 Task: Open Card Card0000000165 in Board Board0000000042 in Workspace WS0000000014 in Trello. Add Member Email0000000053 to Card Card0000000165 in Board Board0000000042 in Workspace WS0000000014 in Trello. Add Purple Label titled Label0000000165 to Card Card0000000165 in Board Board0000000042 in Workspace WS0000000014 in Trello. Add Checklist CL0000000165 to Card Card0000000165 in Board Board0000000042 in Workspace WS0000000014 in Trello. Add Dates with Start Date as Aug 01 2023 and Due Date as Aug 31 2023 to Card Card0000000165 in Board Board0000000042 in Workspace WS0000000014 in Trello
Action: Mouse moved to (164, 522)
Screenshot: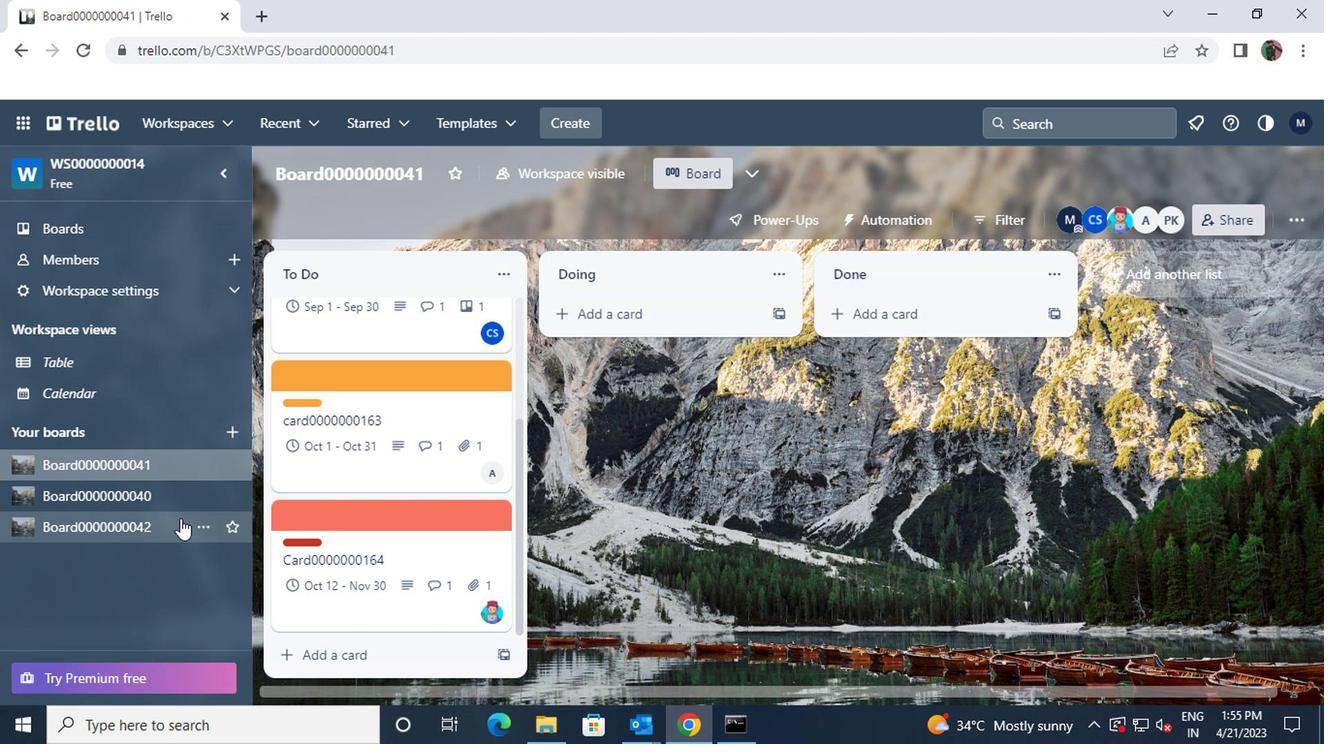 
Action: Mouse pressed left at (164, 522)
Screenshot: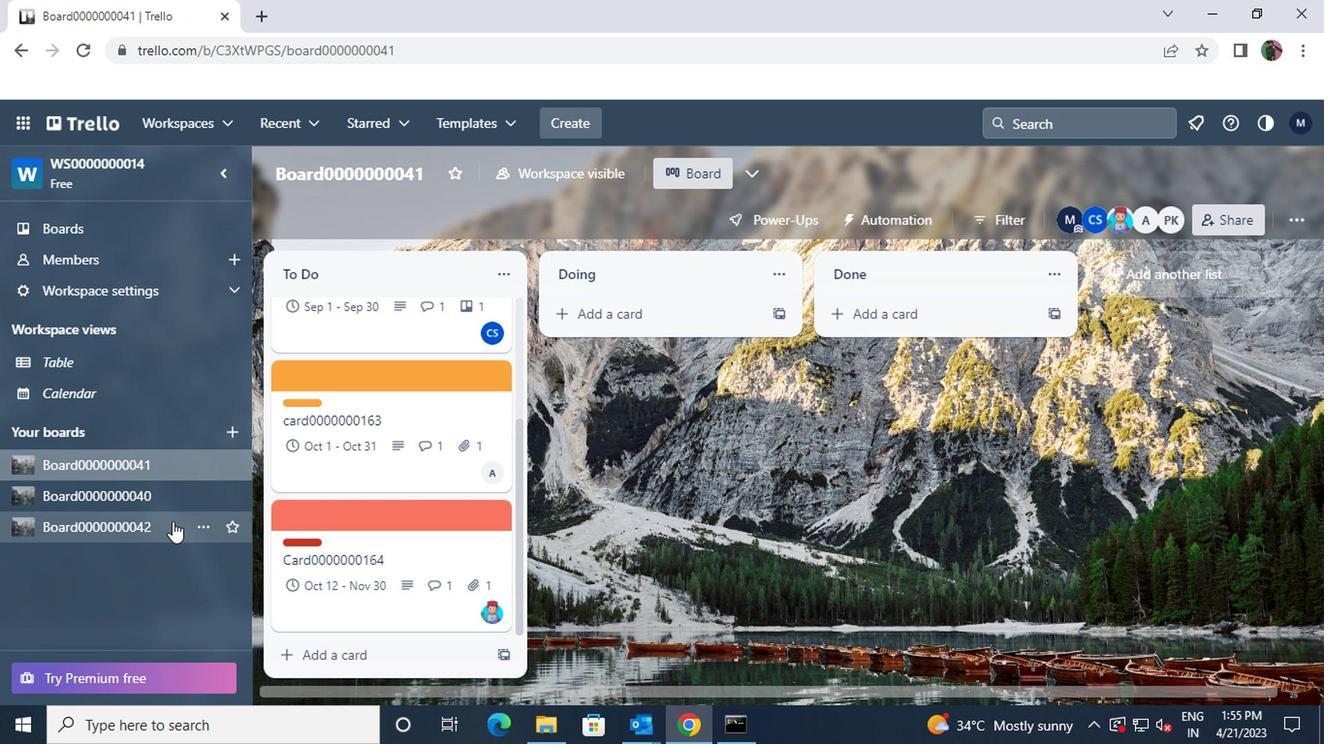 
Action: Mouse moved to (294, 273)
Screenshot: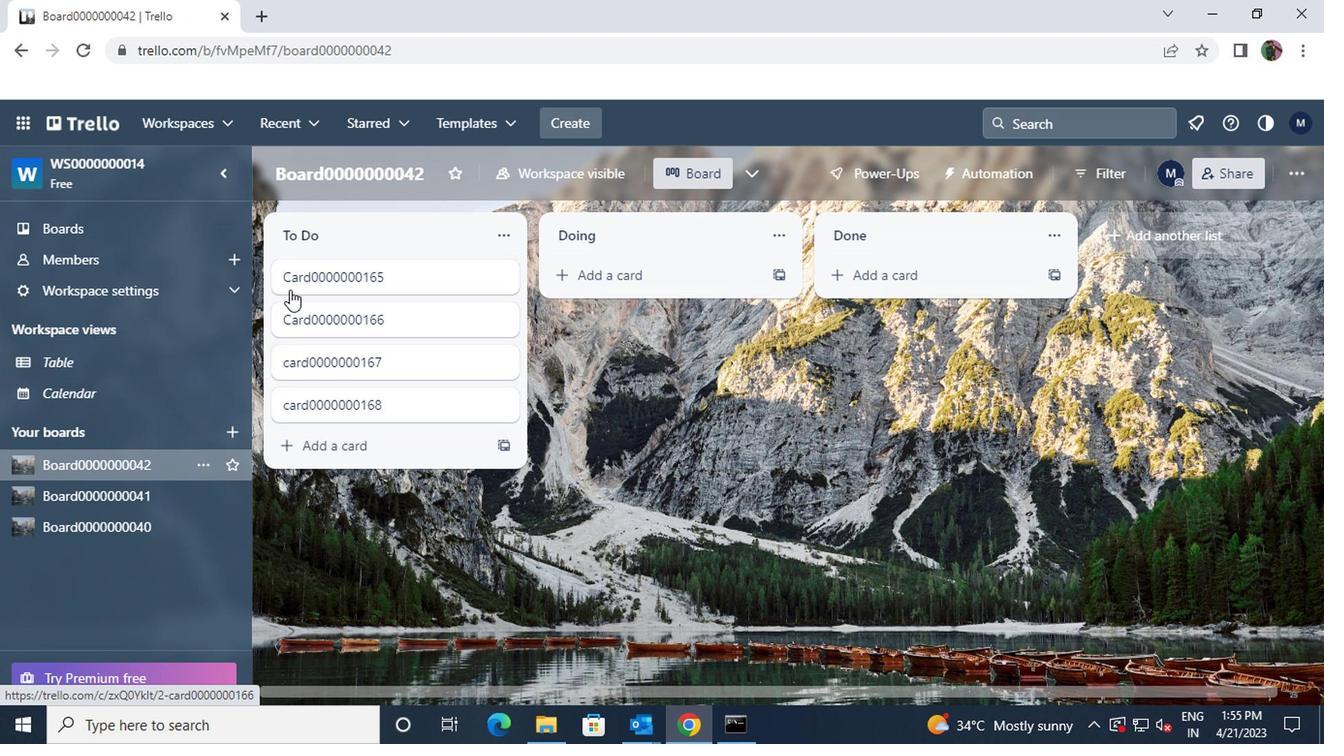 
Action: Mouse pressed left at (294, 273)
Screenshot: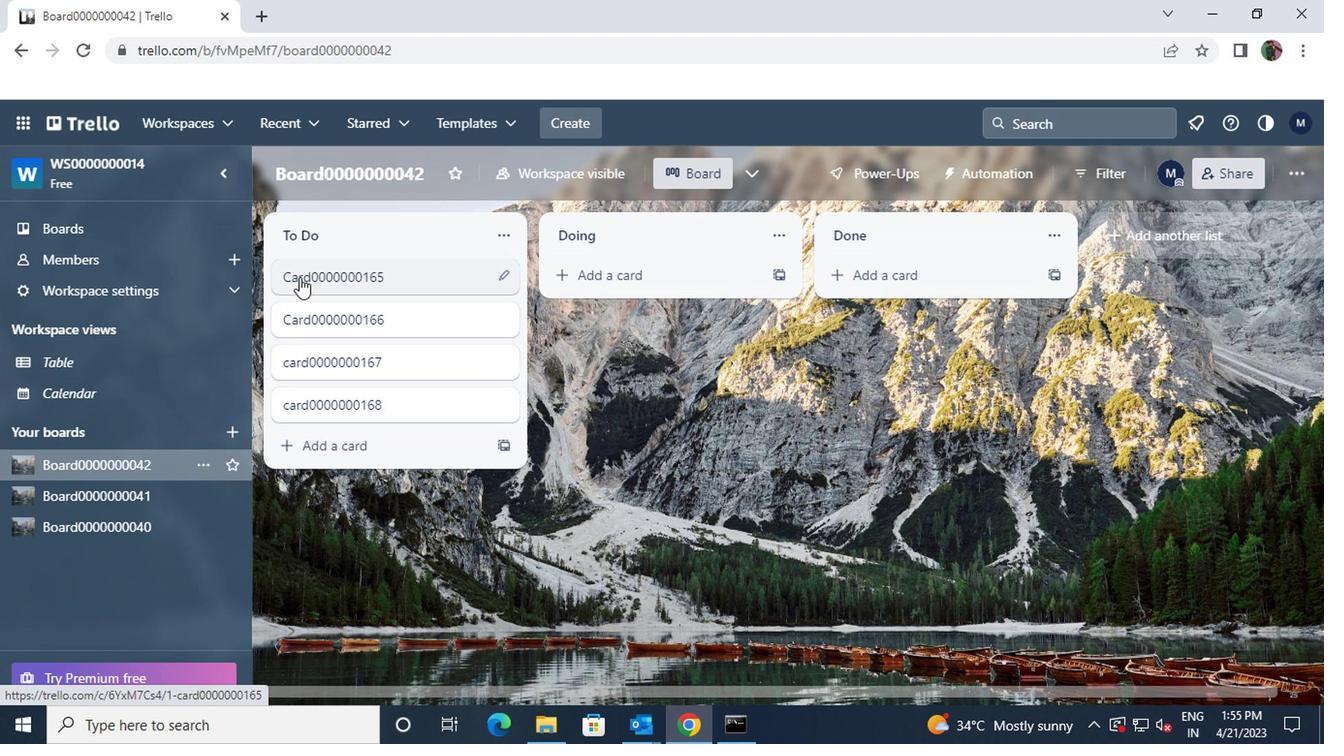 
Action: Mouse moved to (896, 278)
Screenshot: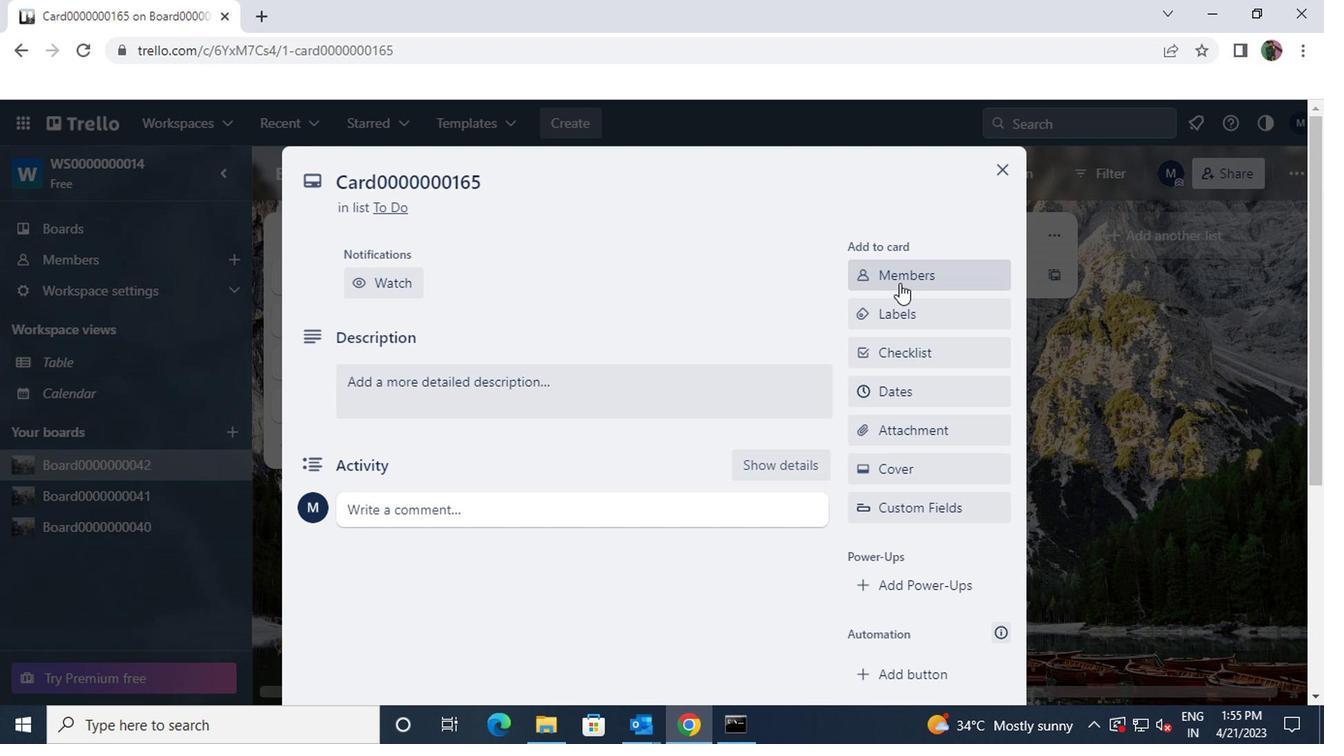 
Action: Mouse pressed left at (896, 278)
Screenshot: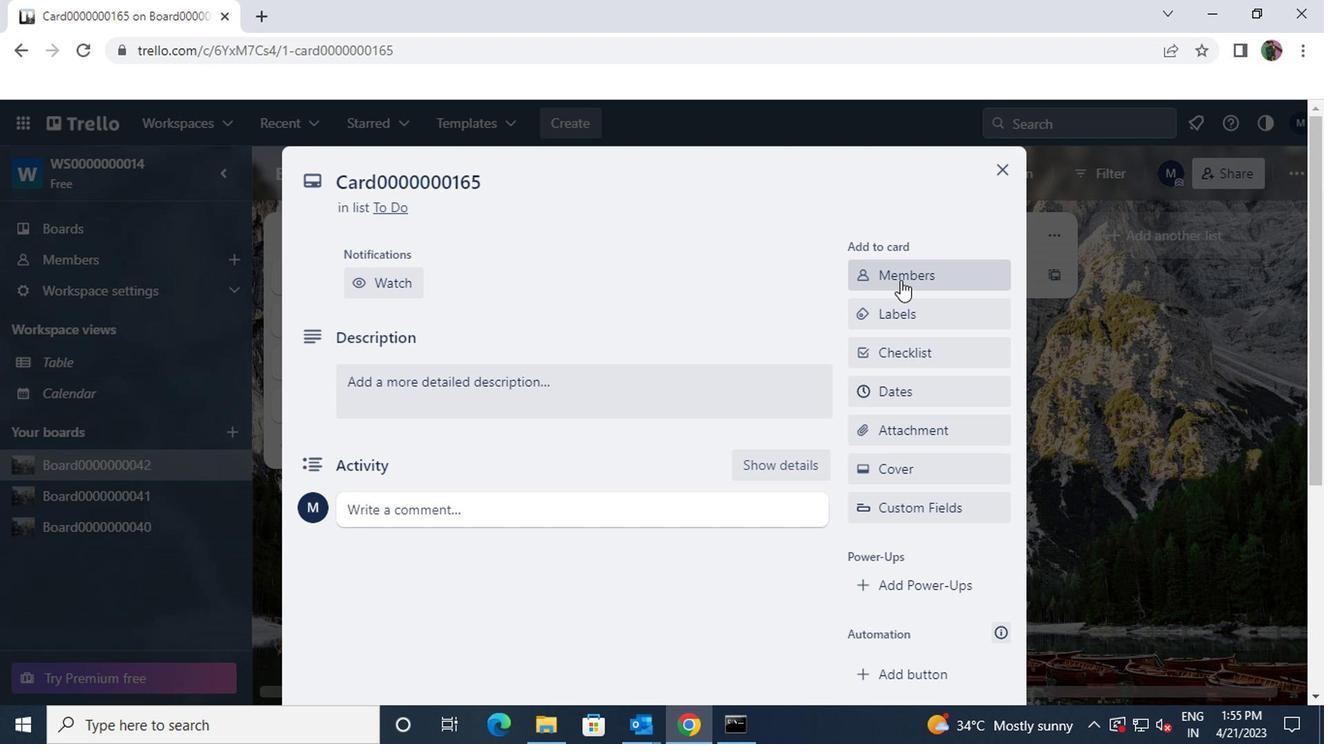 
Action: Key pressed parteek.ku2002<Key.shift>@GMAIL.COM
Screenshot: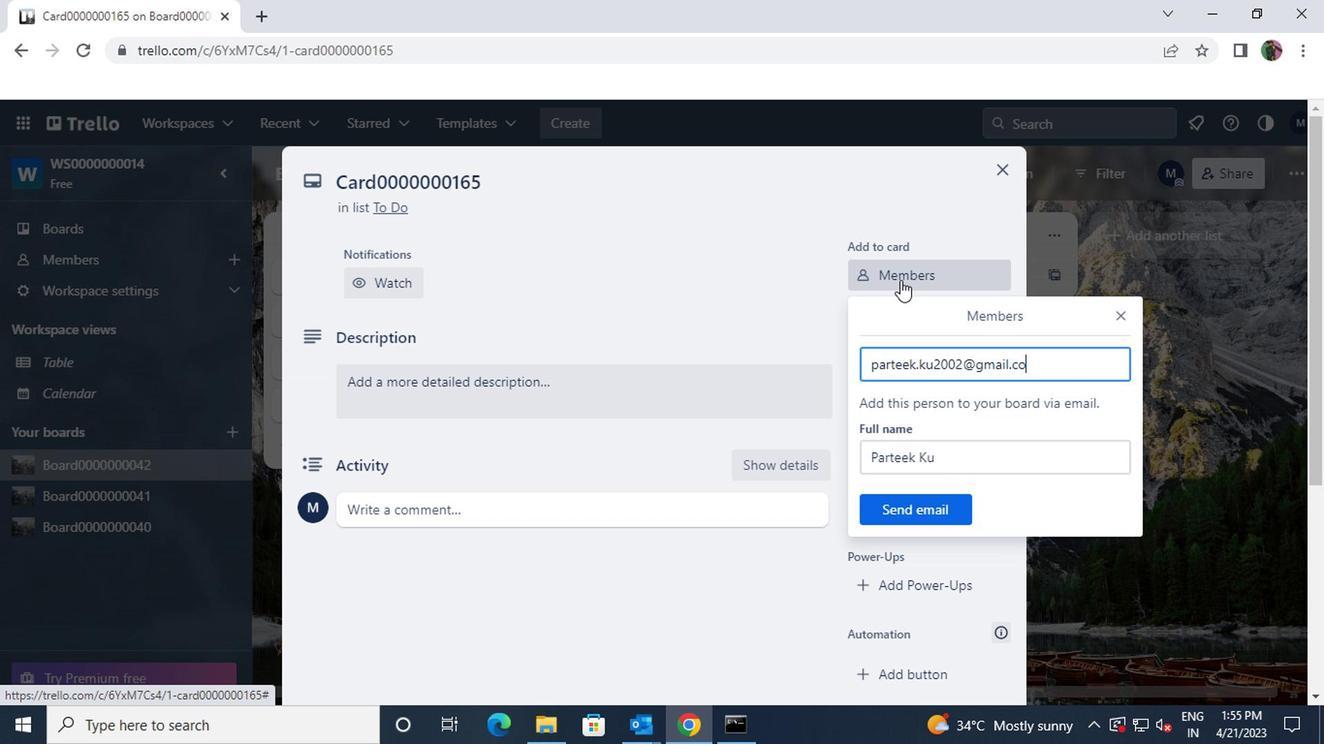 
Action: Mouse moved to (909, 508)
Screenshot: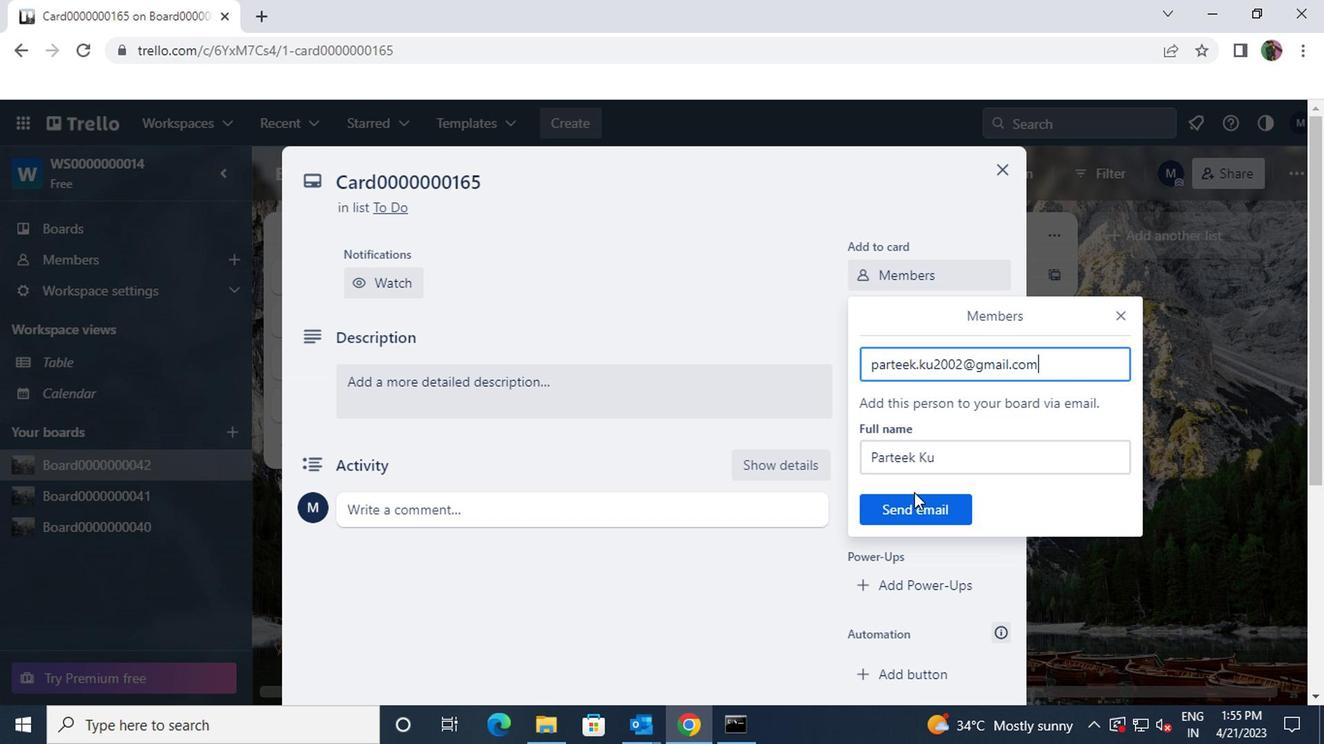 
Action: Mouse pressed left at (909, 508)
Screenshot: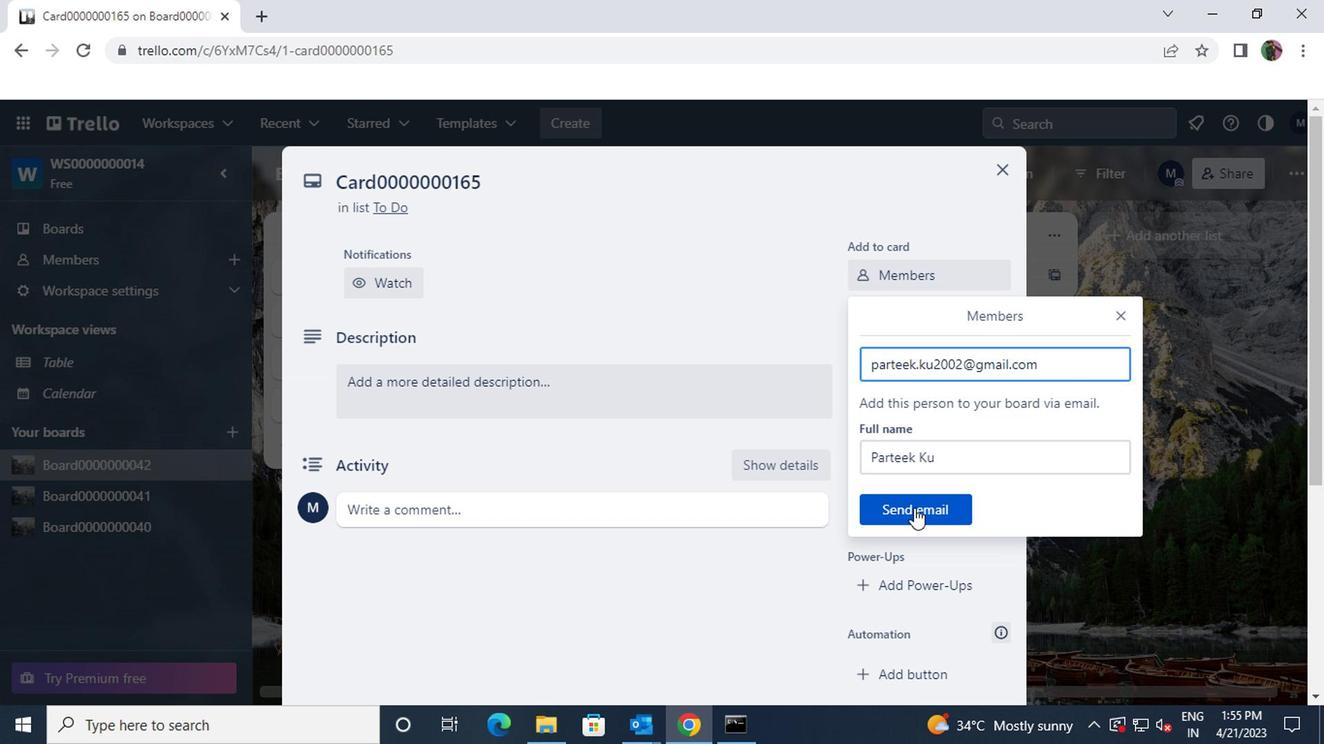
Action: Mouse moved to (904, 318)
Screenshot: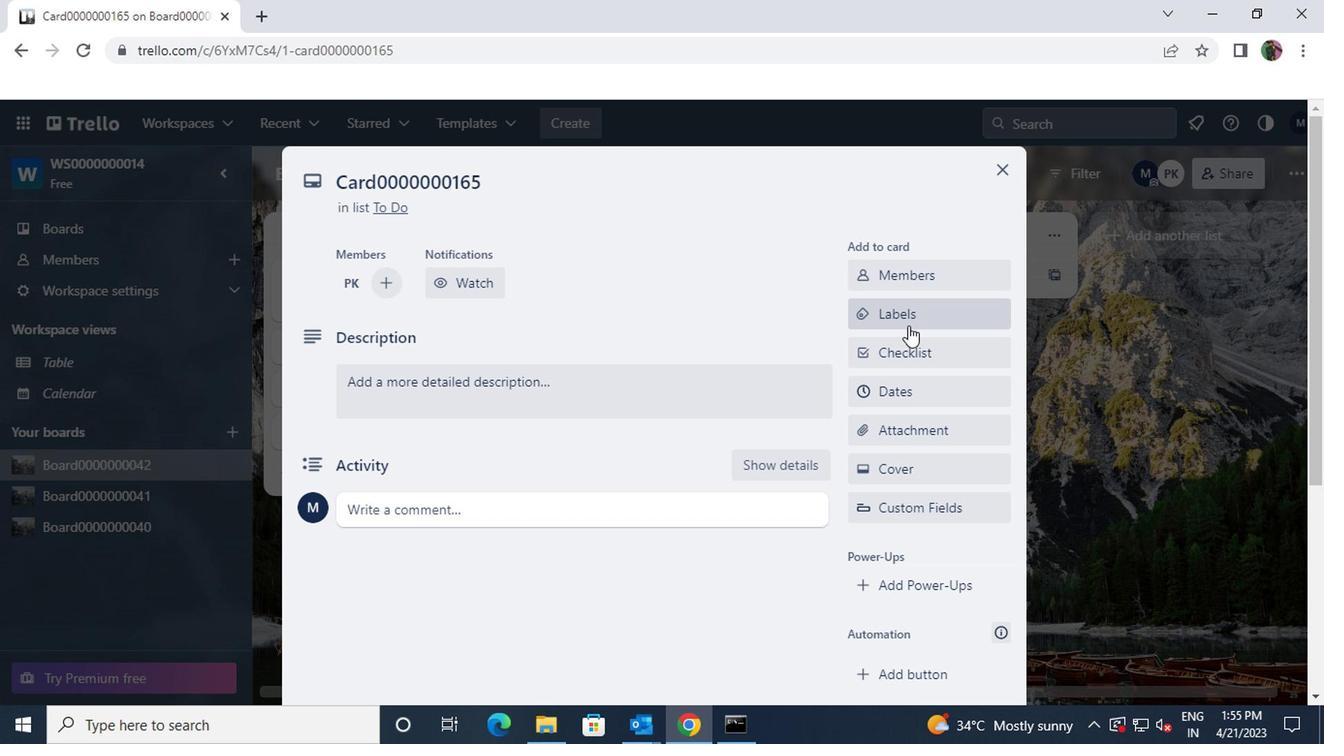 
Action: Mouse pressed left at (904, 318)
Screenshot: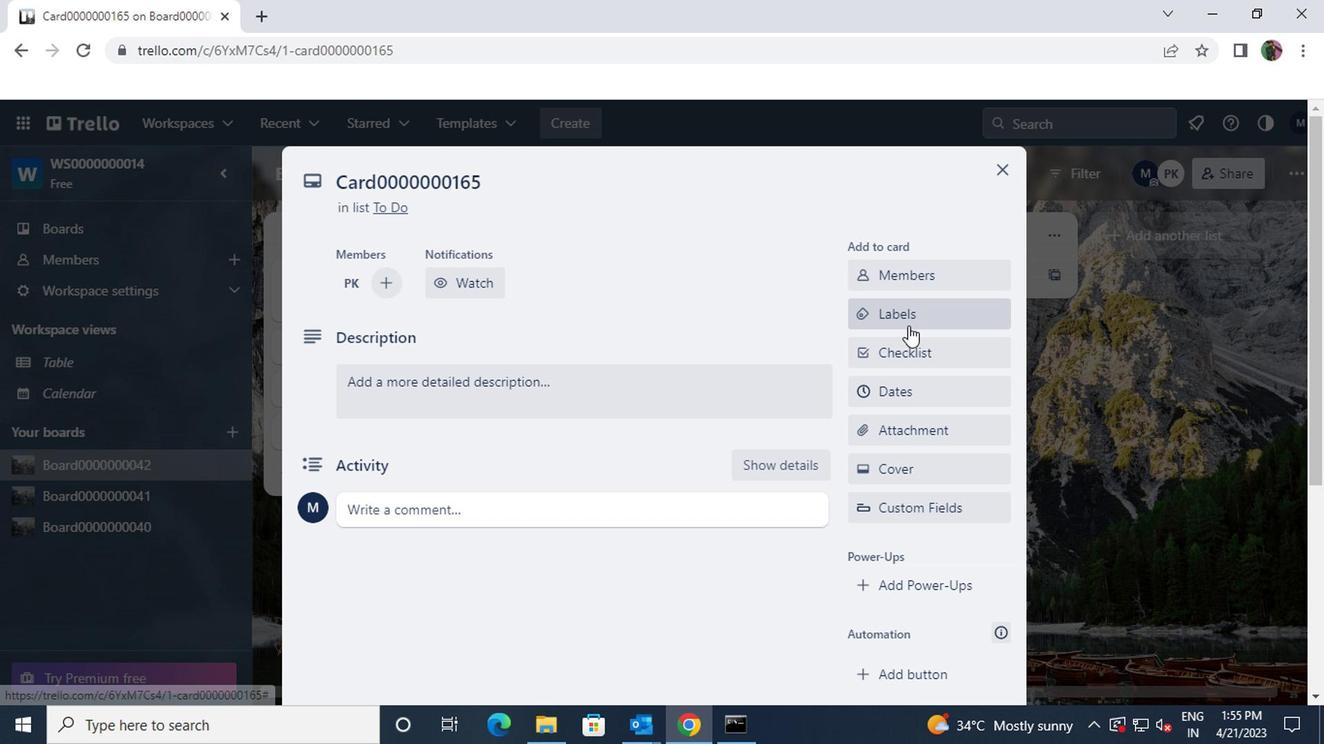 
Action: Mouse moved to (982, 517)
Screenshot: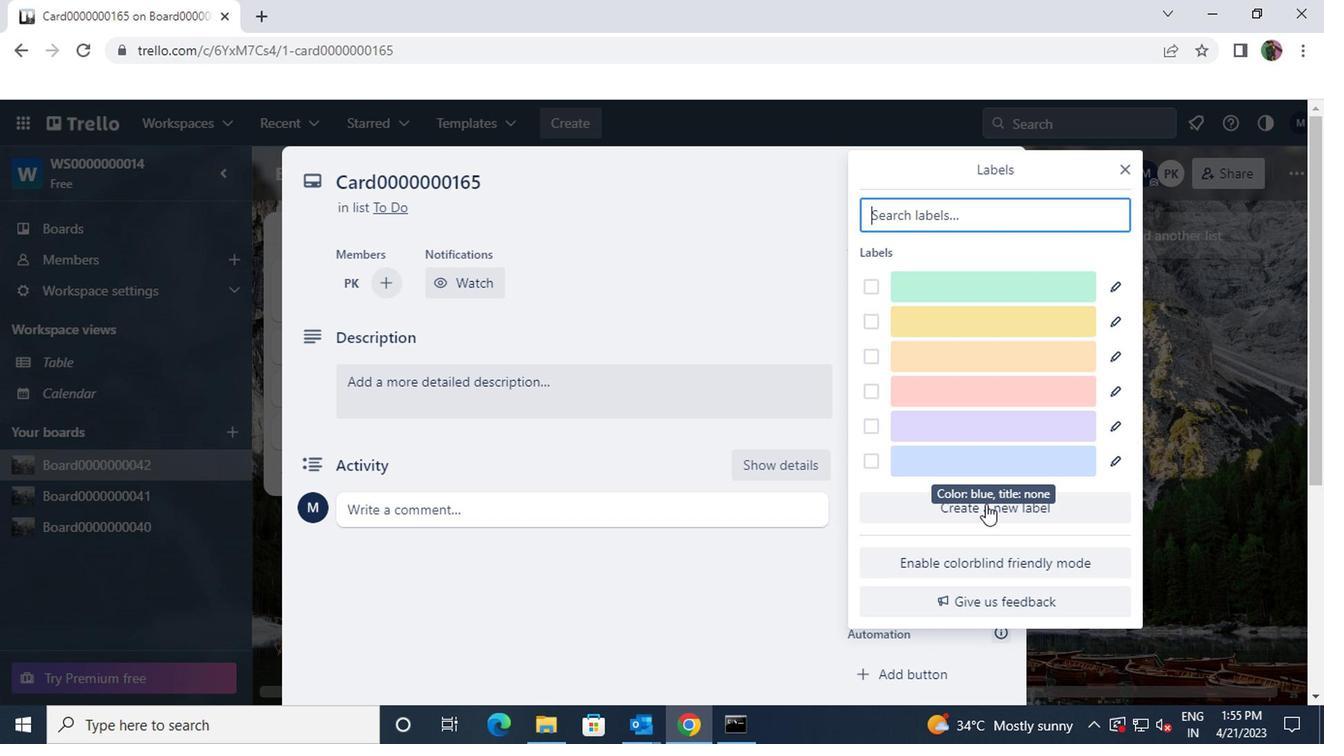 
Action: Mouse pressed left at (982, 517)
Screenshot: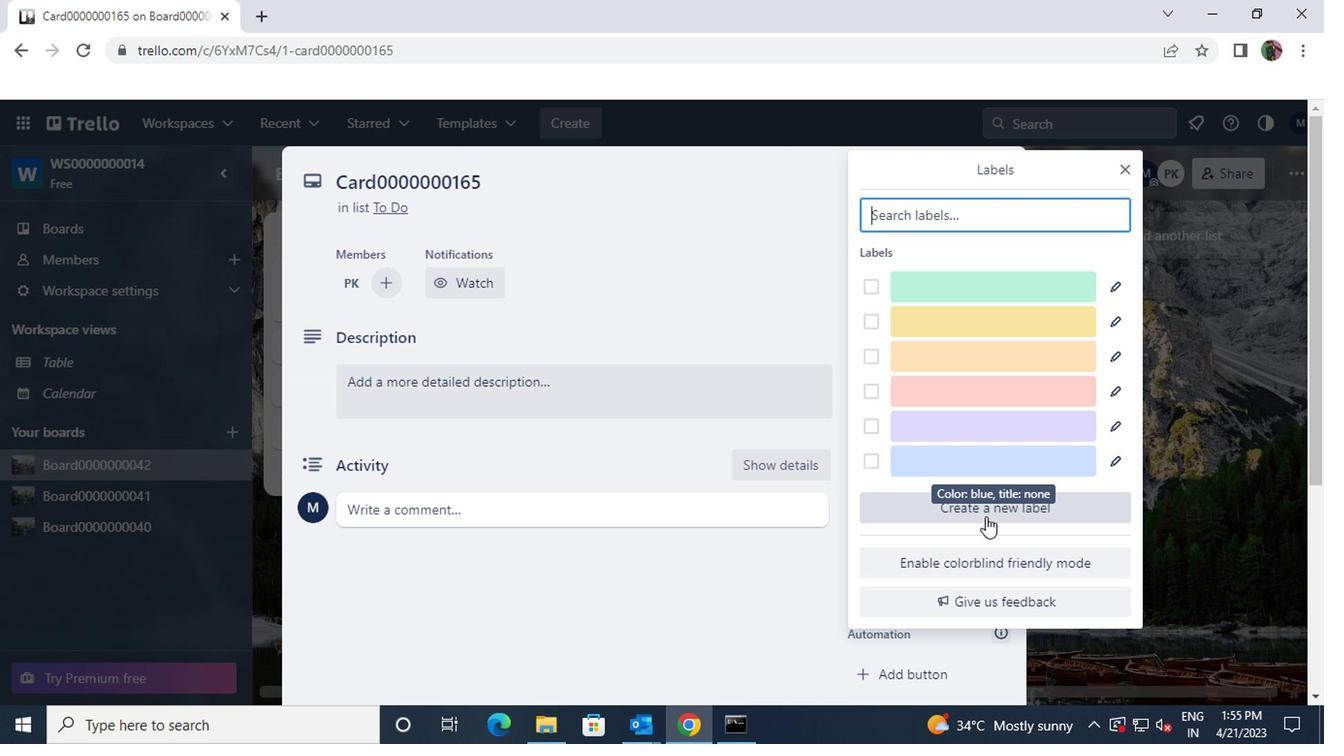 
Action: Mouse moved to (922, 344)
Screenshot: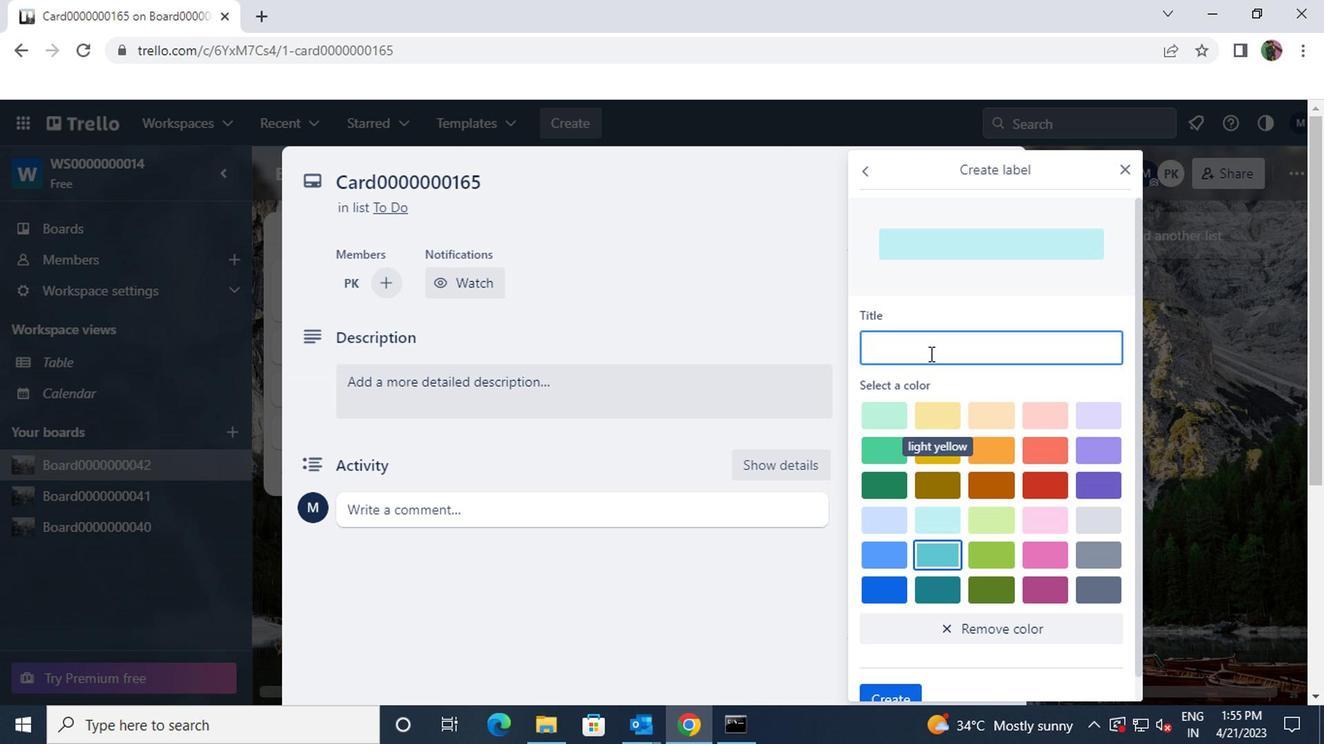 
Action: Mouse pressed left at (922, 344)
Screenshot: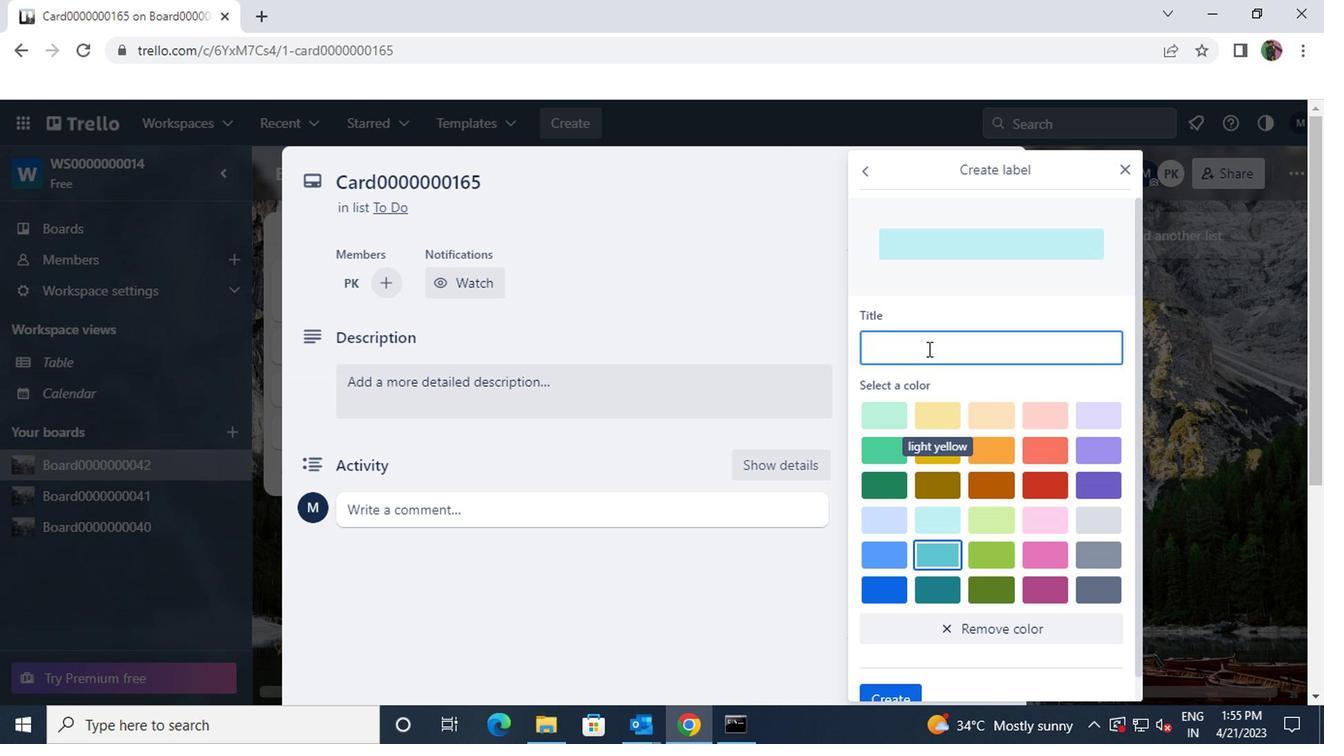 
Action: Key pressed <Key.shift>LABEL0000000165
Screenshot: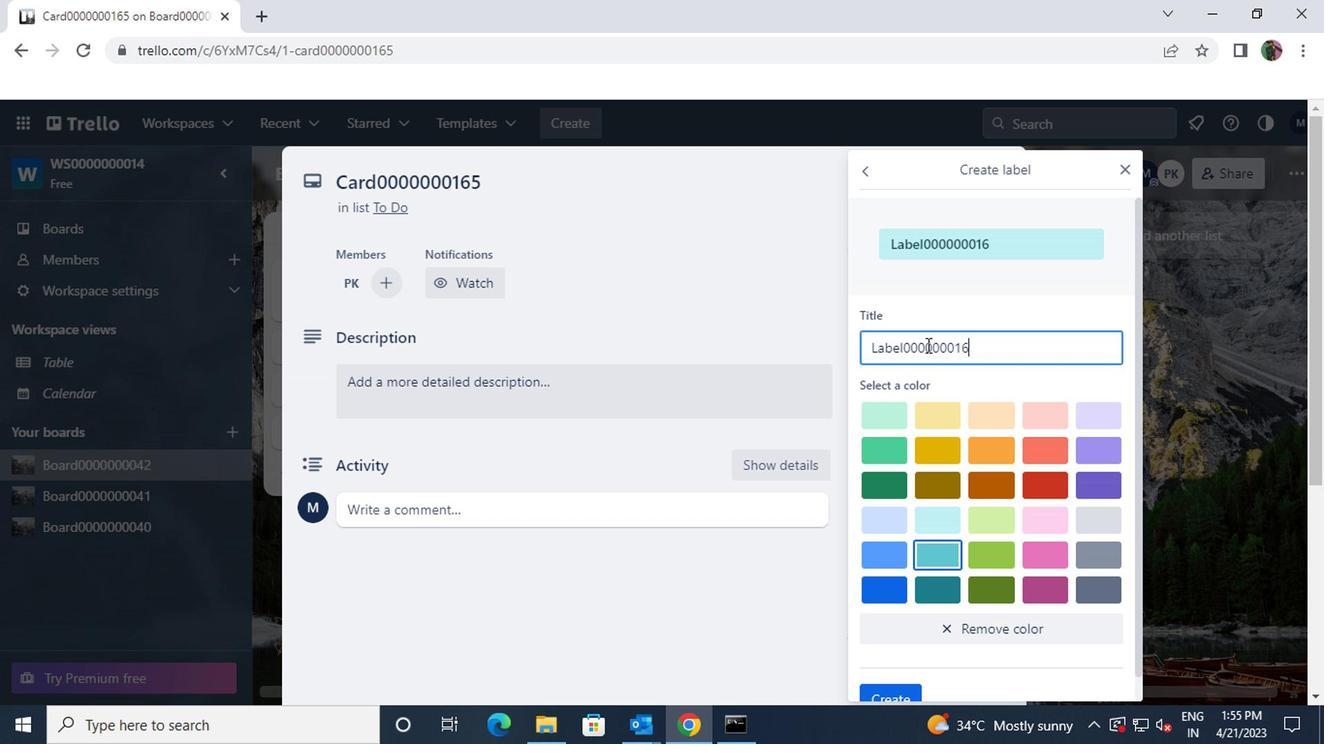 
Action: Mouse moved to (1095, 484)
Screenshot: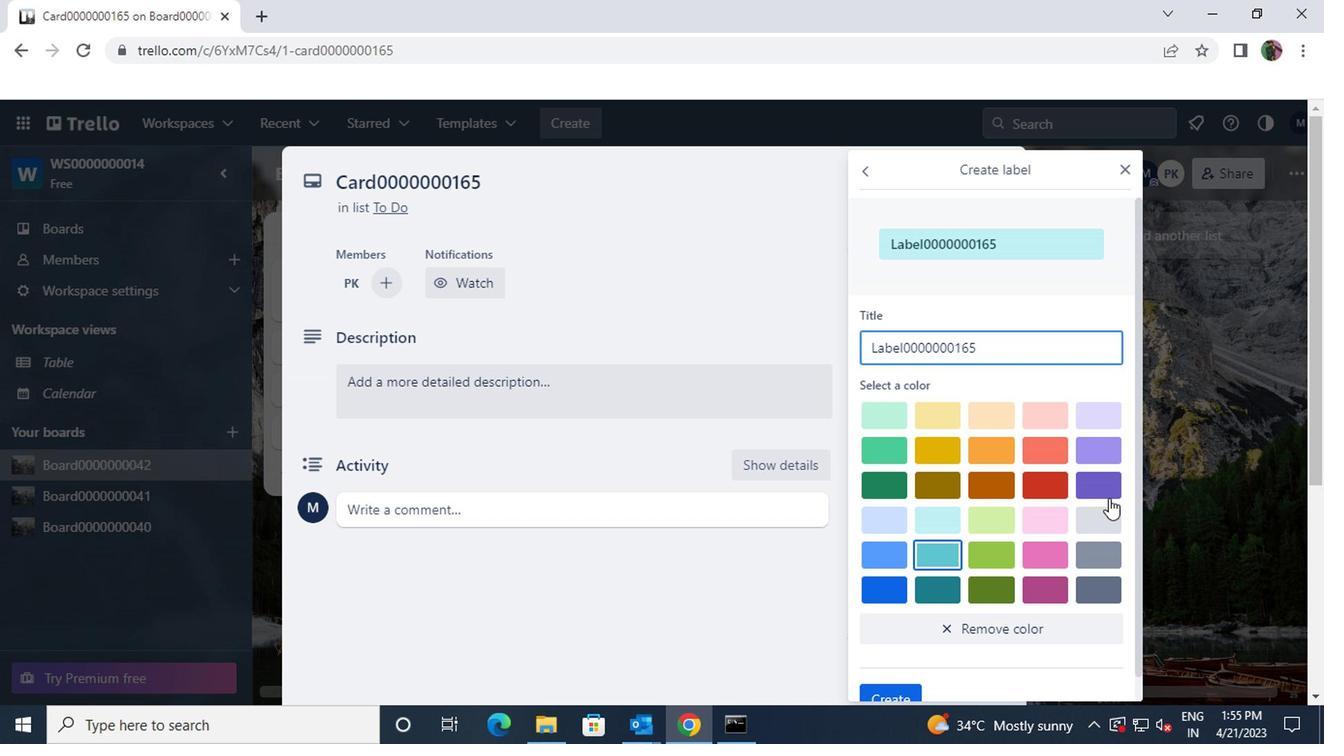 
Action: Mouse pressed left at (1095, 484)
Screenshot: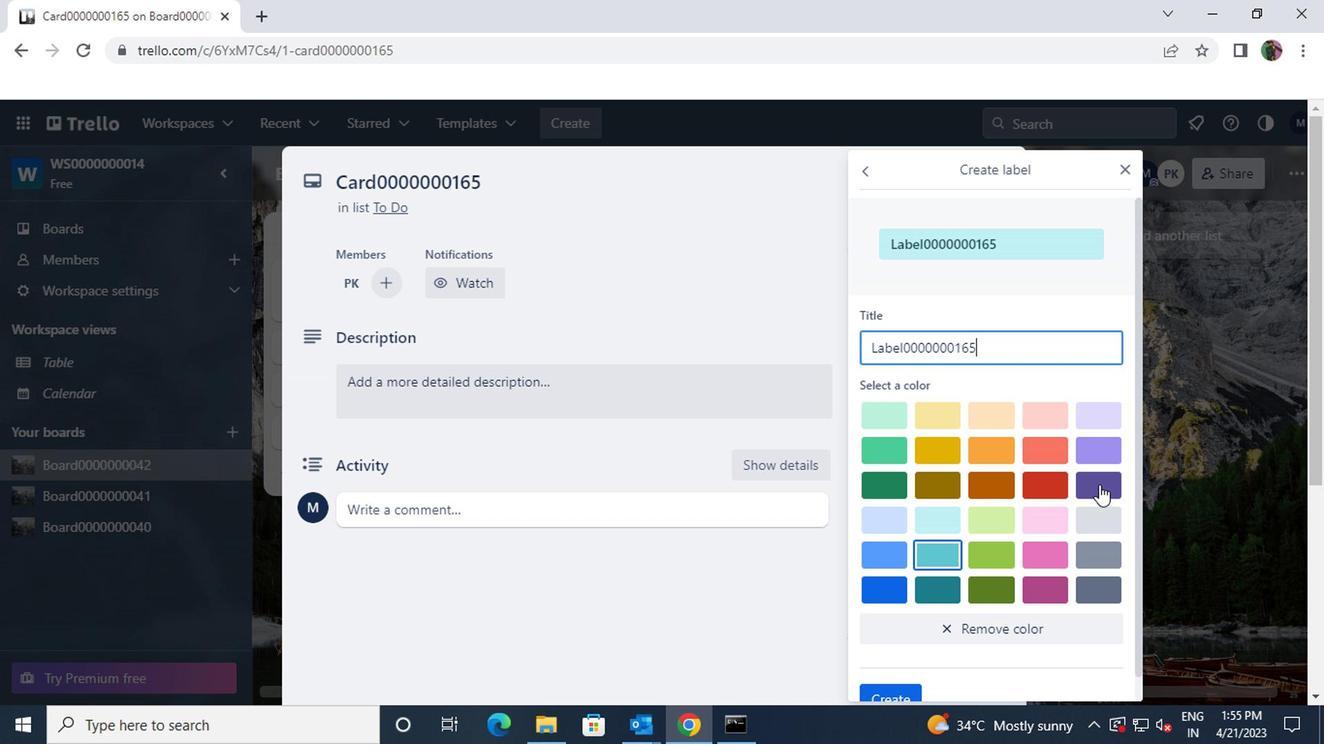 
Action: Mouse moved to (1093, 482)
Screenshot: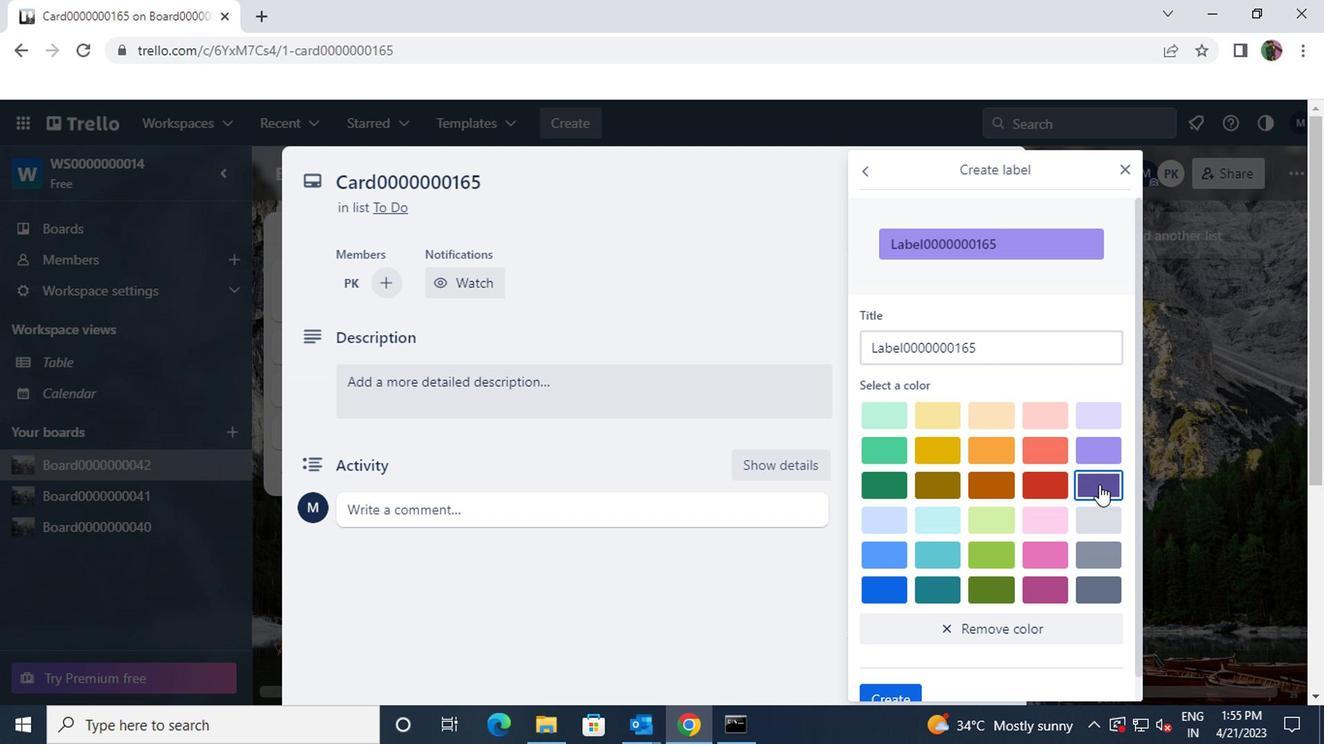 
Action: Mouse scrolled (1093, 482) with delta (0, 0)
Screenshot: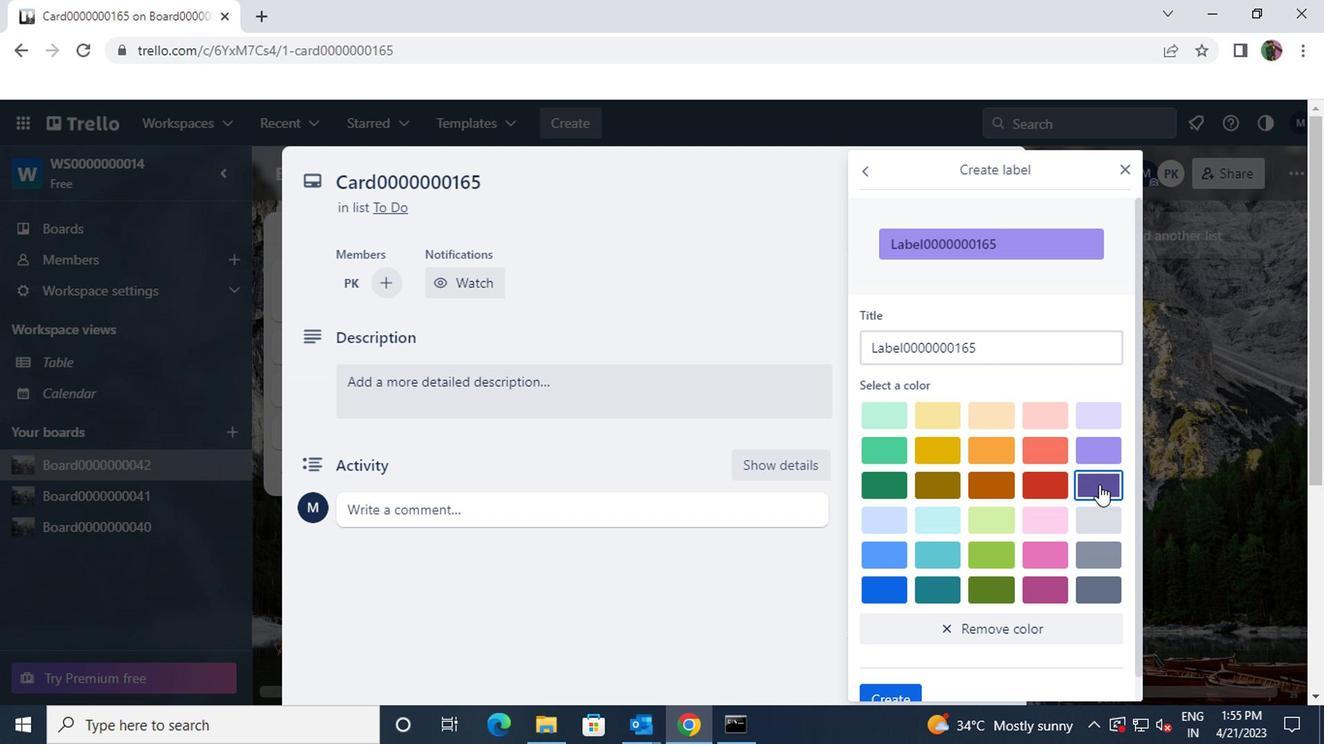 
Action: Mouse scrolled (1093, 482) with delta (0, 0)
Screenshot: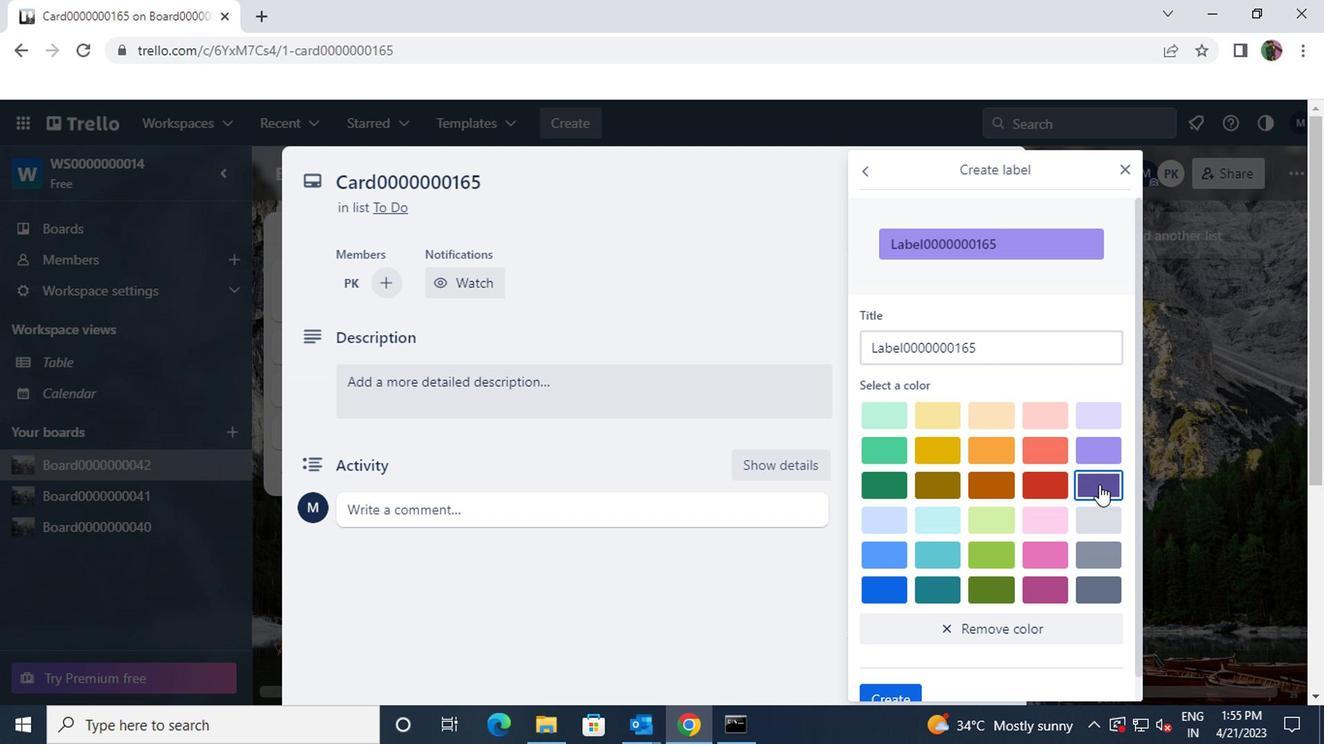 
Action: Mouse moved to (888, 686)
Screenshot: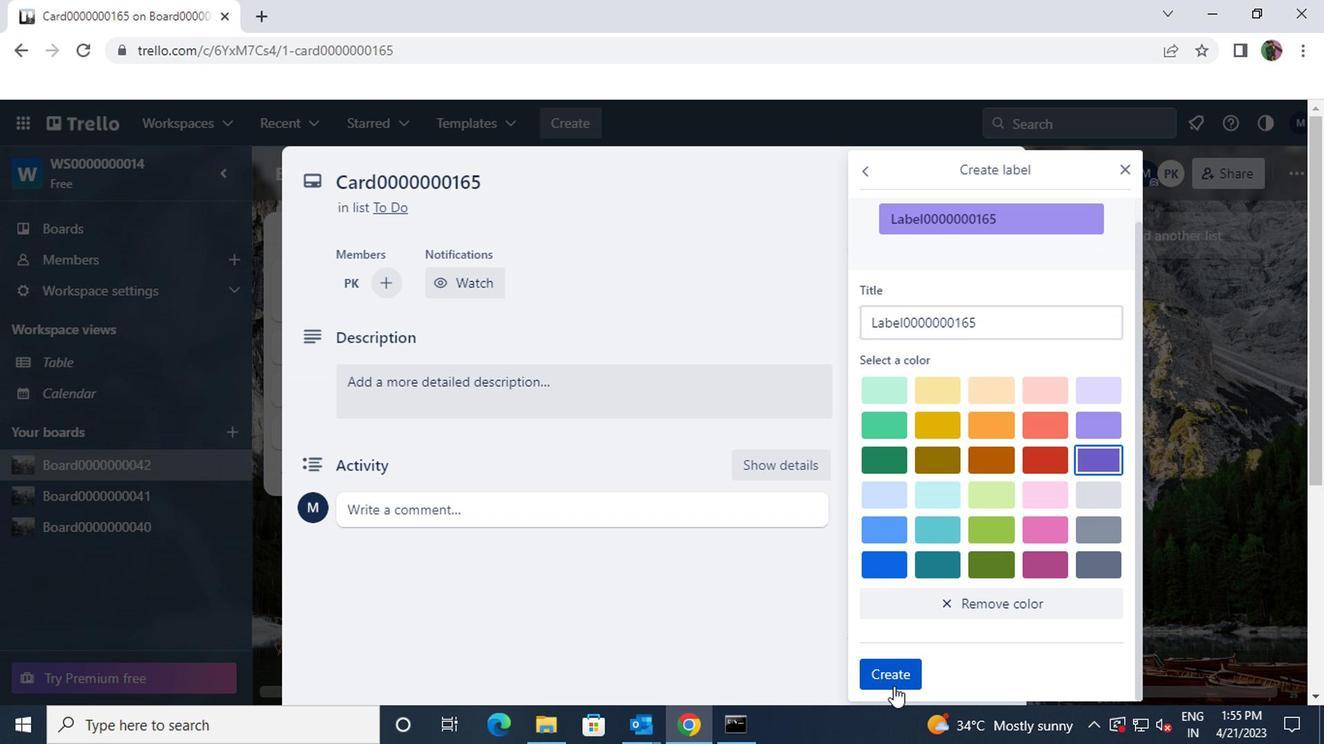 
Action: Mouse pressed left at (888, 686)
Screenshot: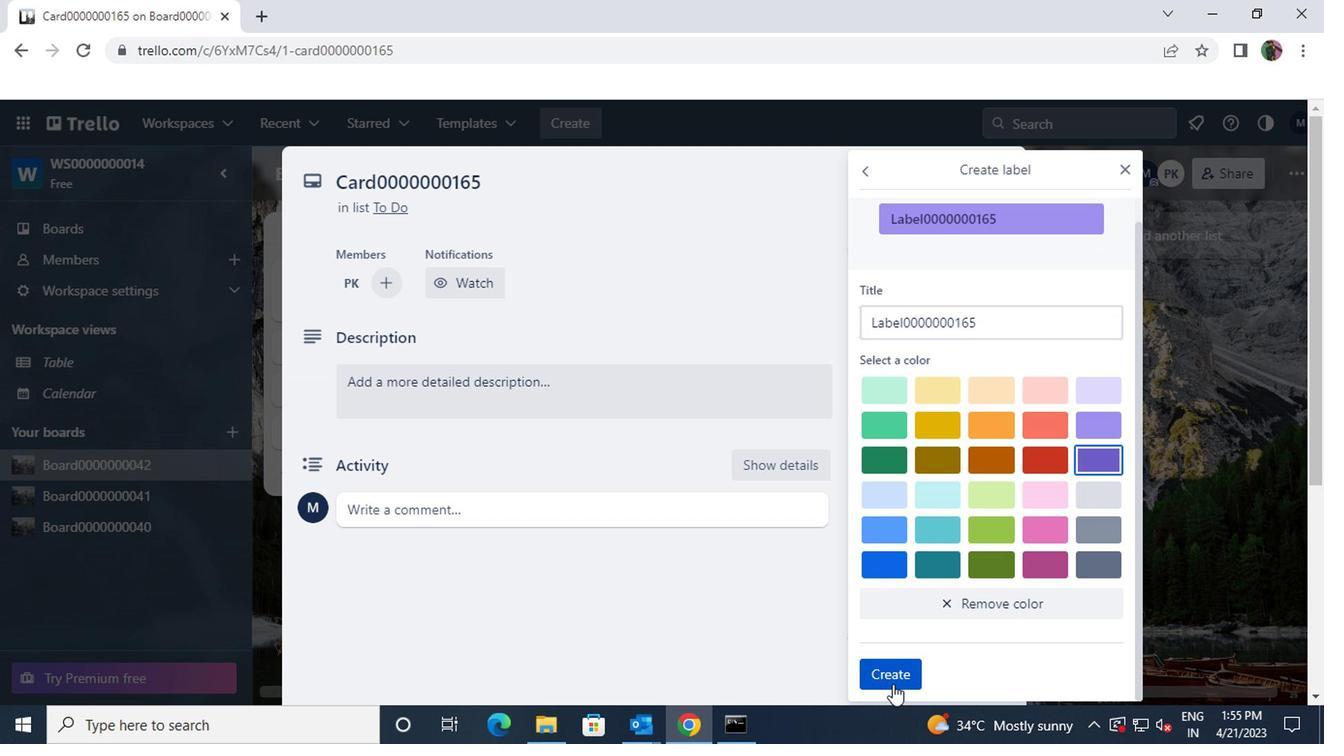 
Action: Mouse moved to (1123, 160)
Screenshot: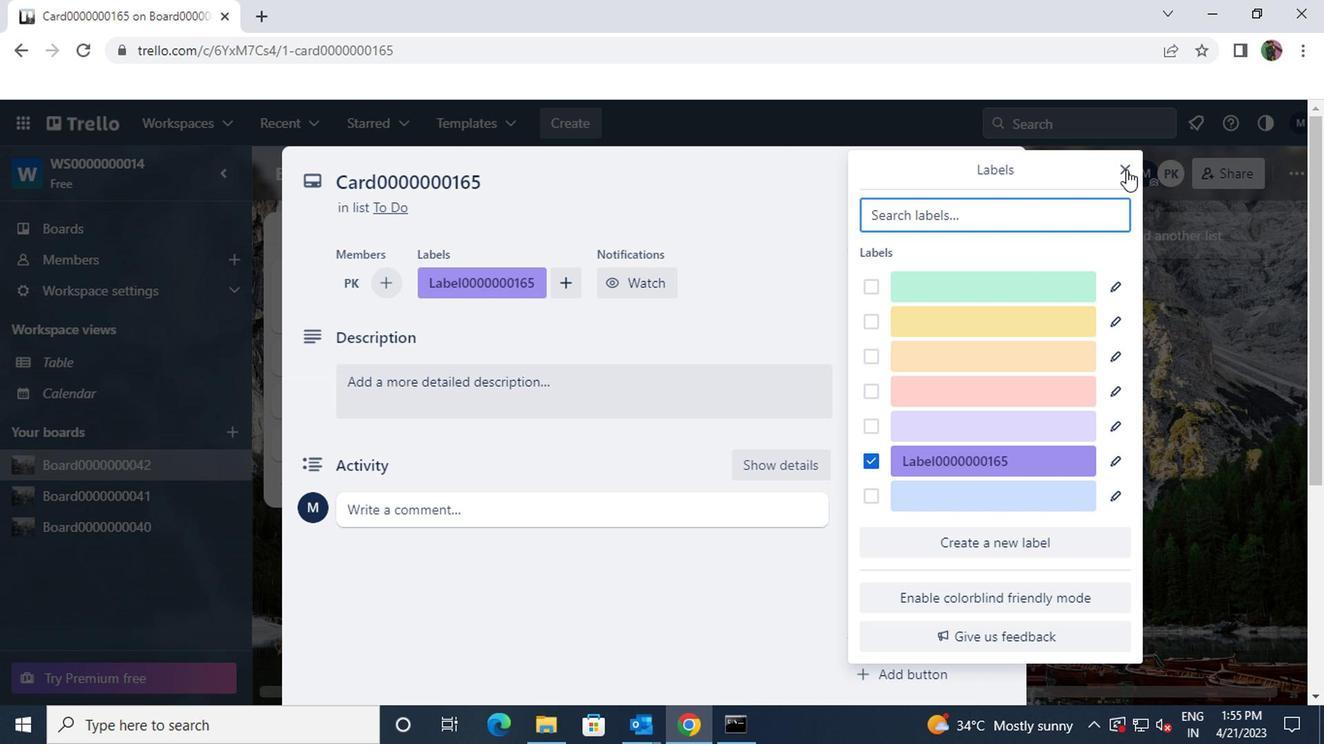 
Action: Mouse pressed left at (1123, 160)
Screenshot: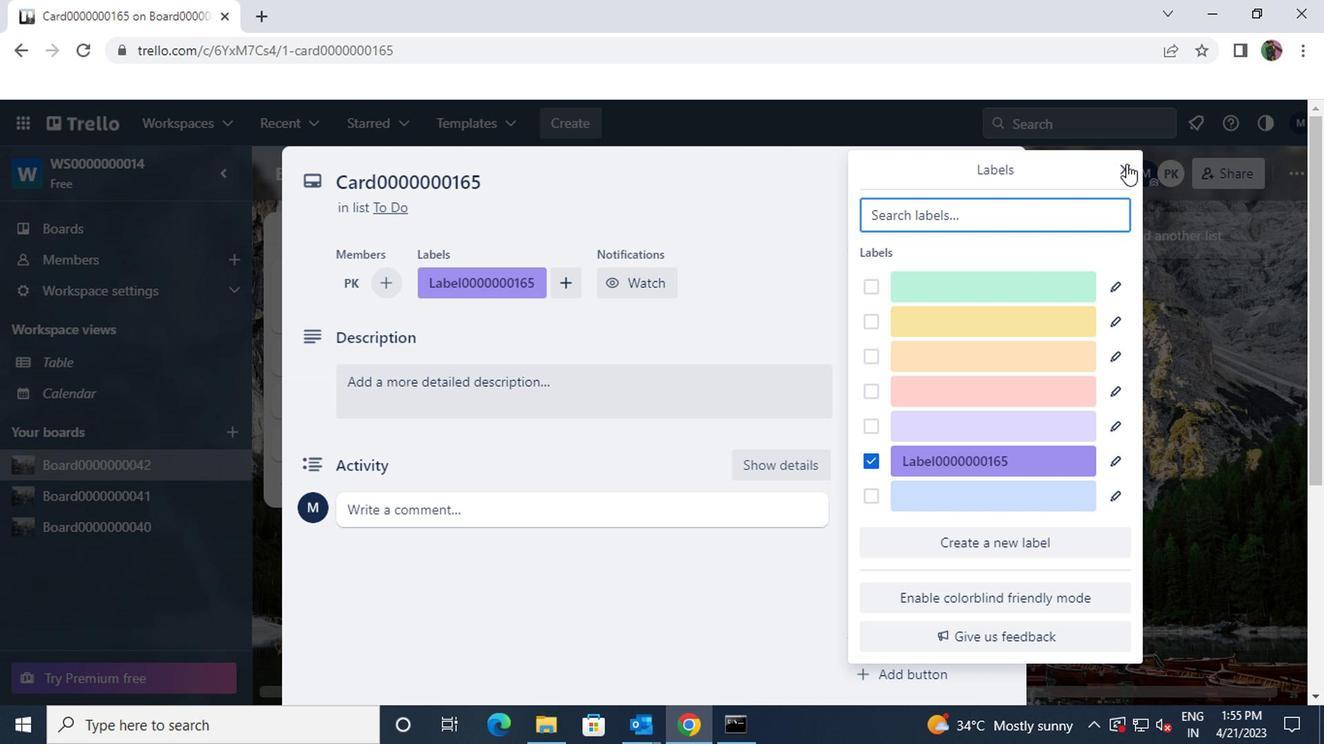 
Action: Mouse moved to (942, 354)
Screenshot: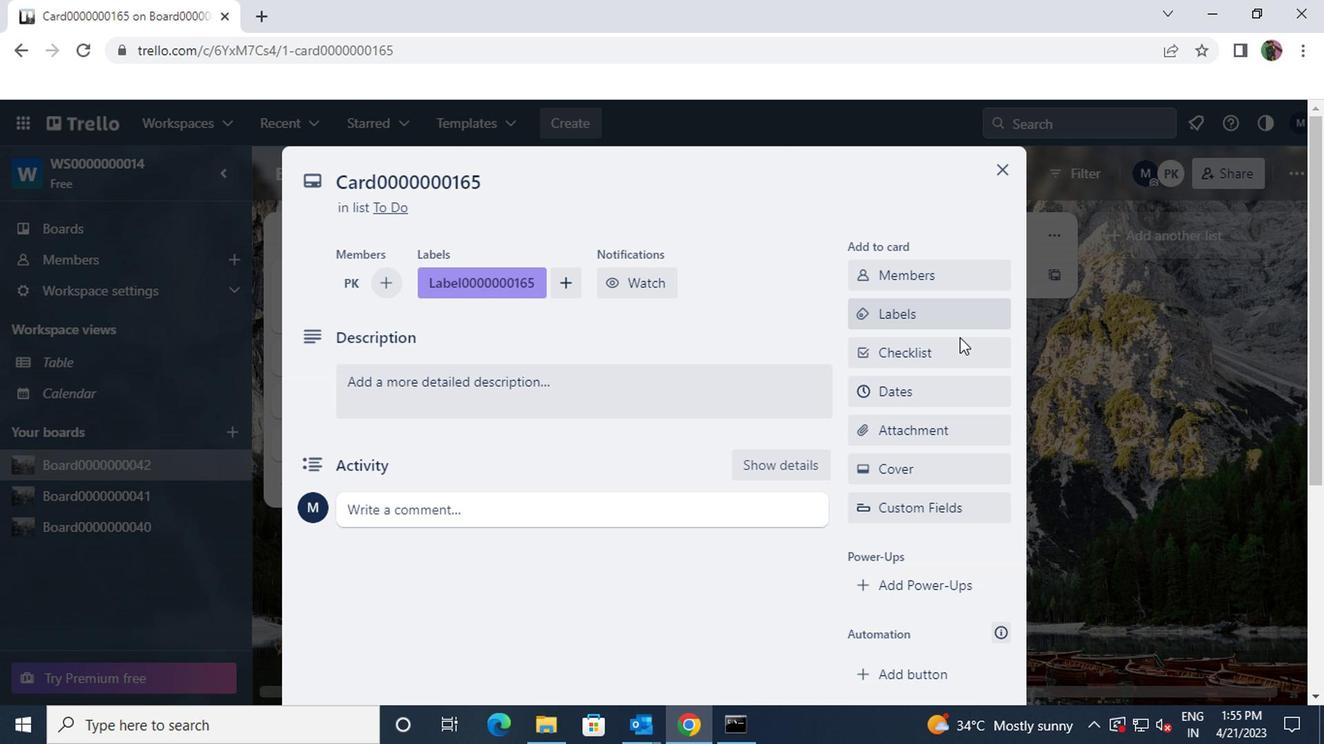 
Action: Mouse pressed left at (942, 354)
Screenshot: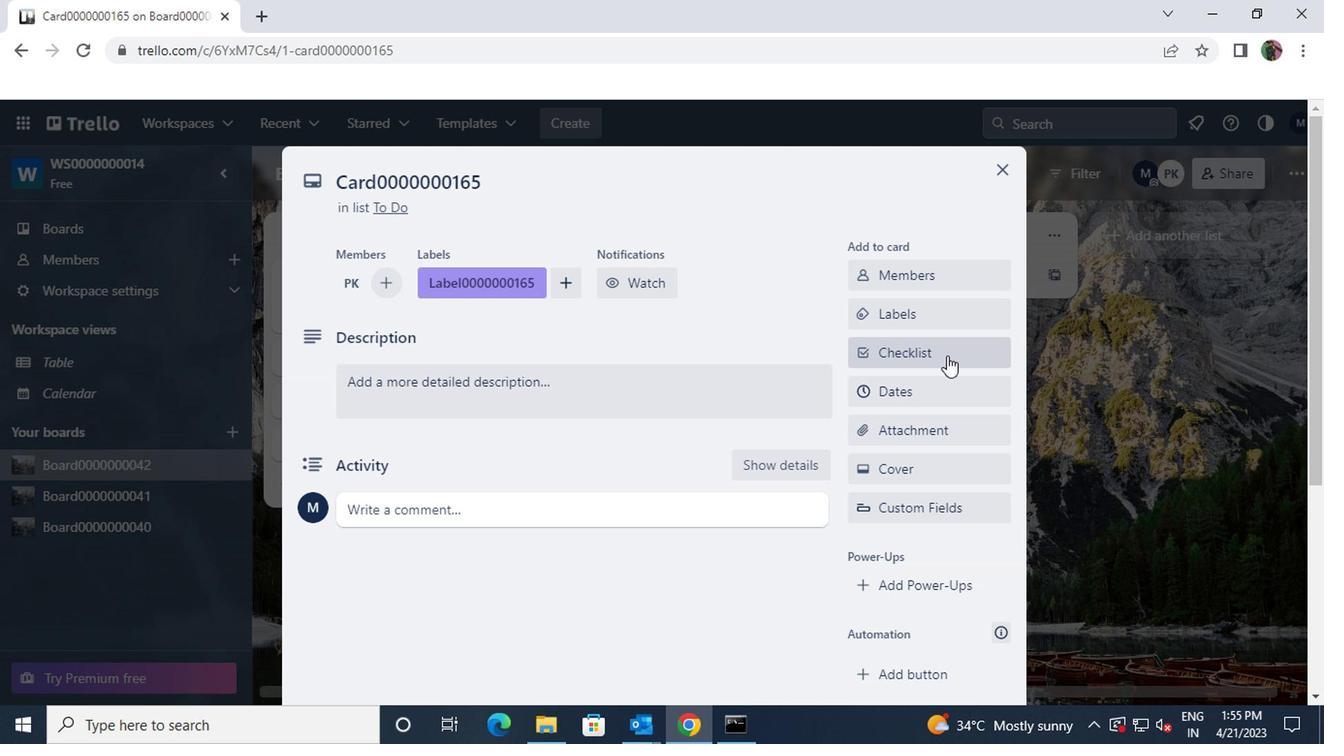 
Action: Mouse moved to (942, 354)
Screenshot: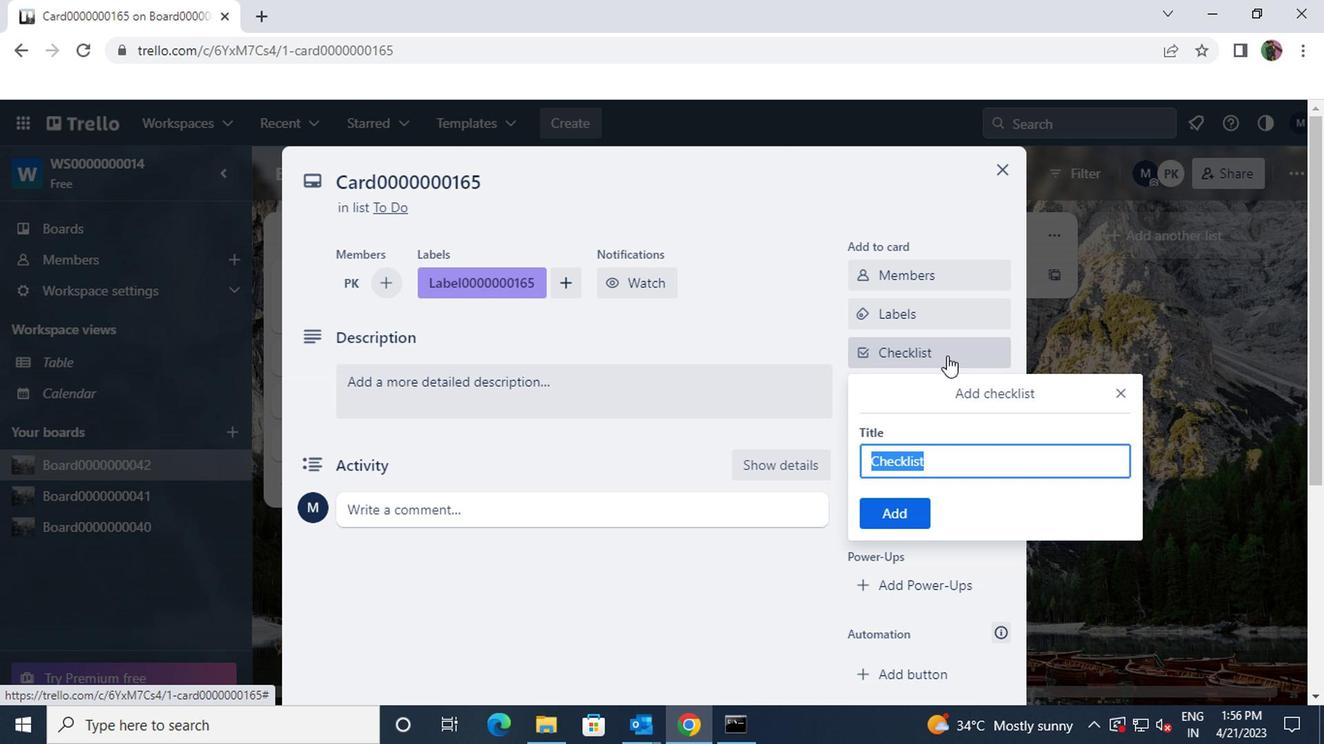 
Action: Key pressed <Key.shift><Key.shift><Key.shift>CL0000000165
Screenshot: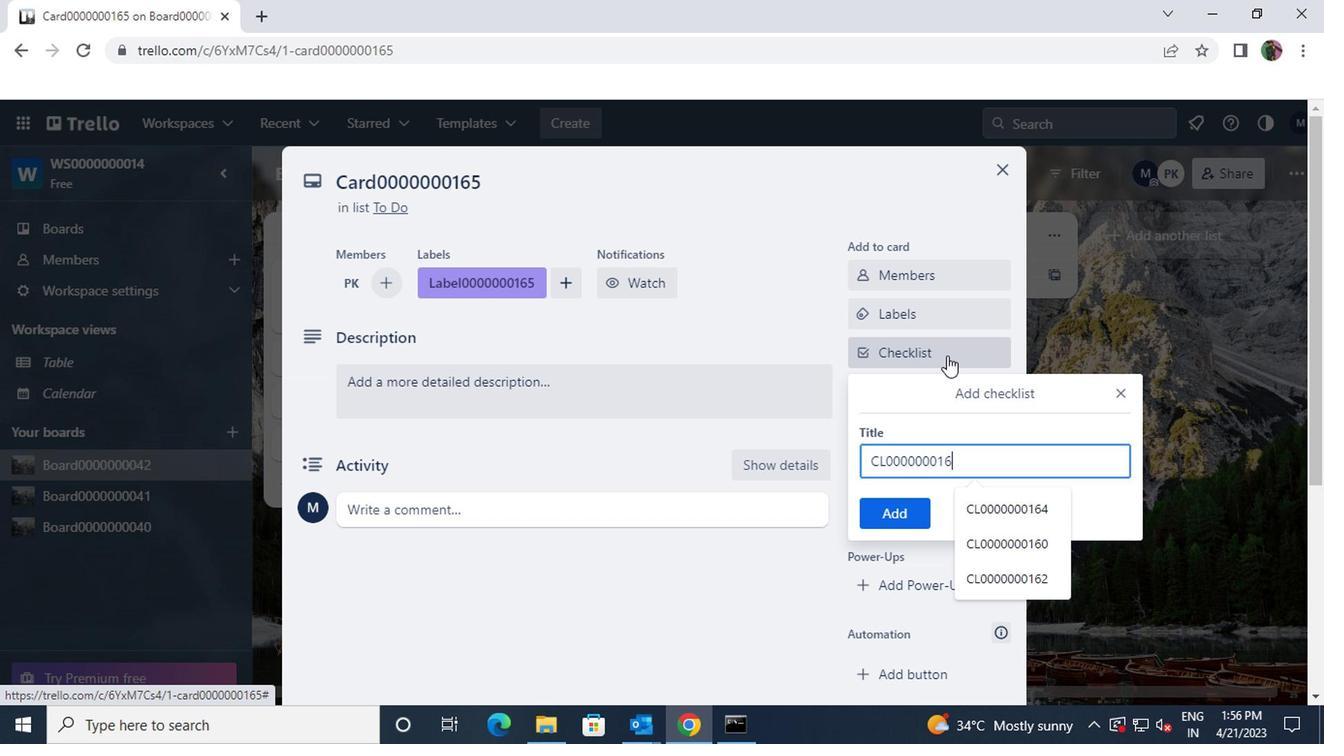 
Action: Mouse moved to (911, 504)
Screenshot: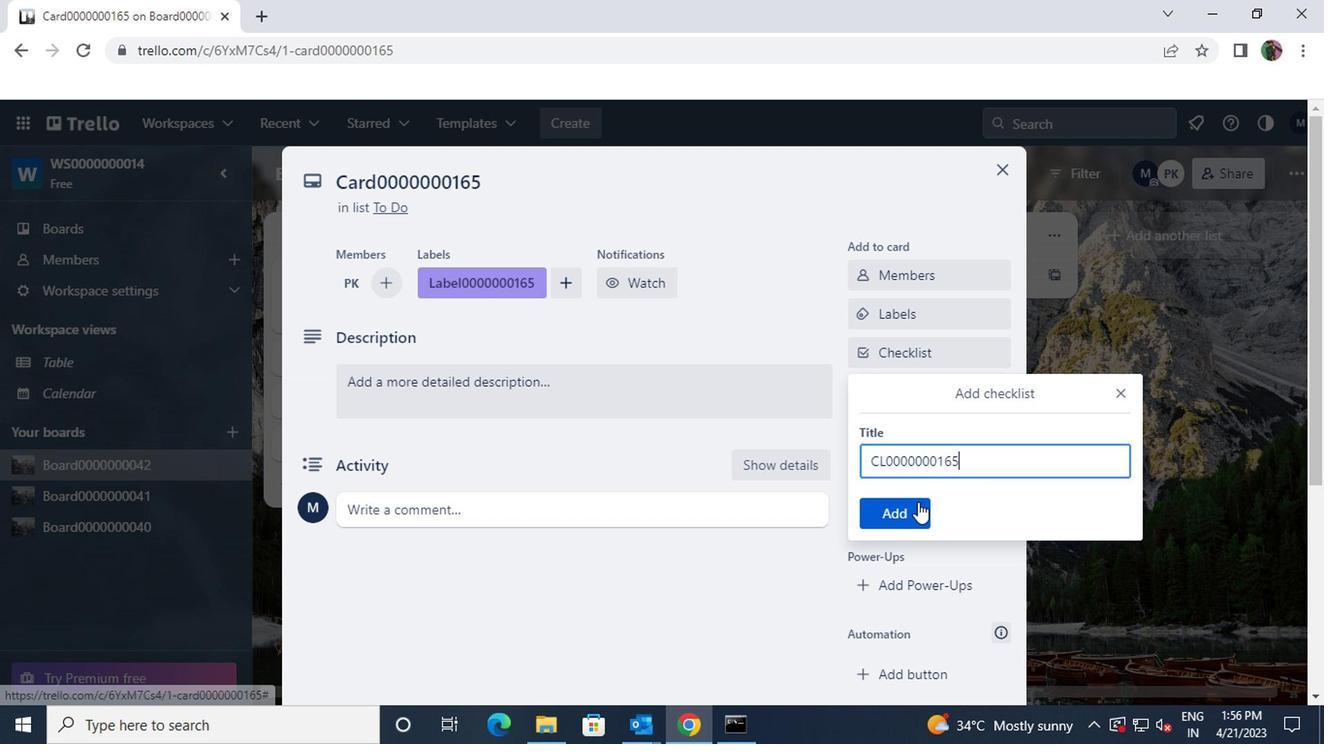
Action: Mouse pressed left at (911, 504)
Screenshot: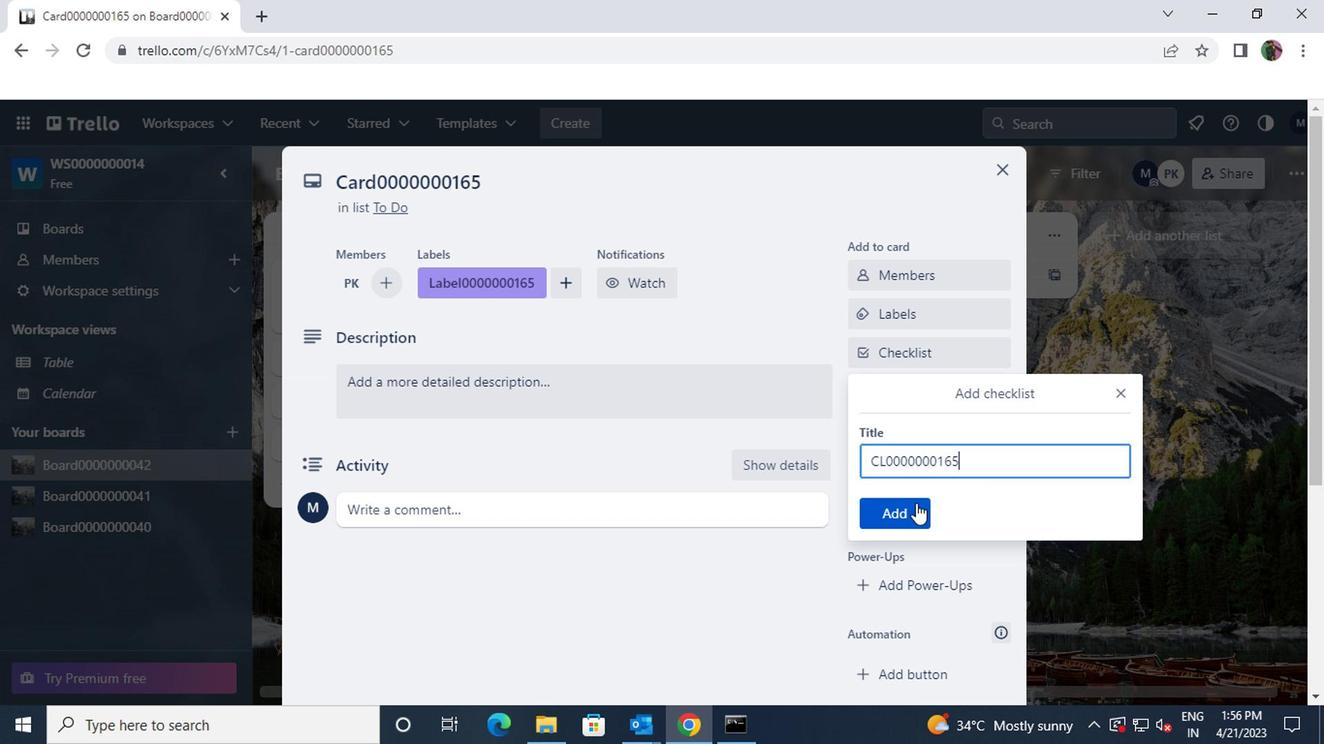 
Action: Mouse moved to (902, 393)
Screenshot: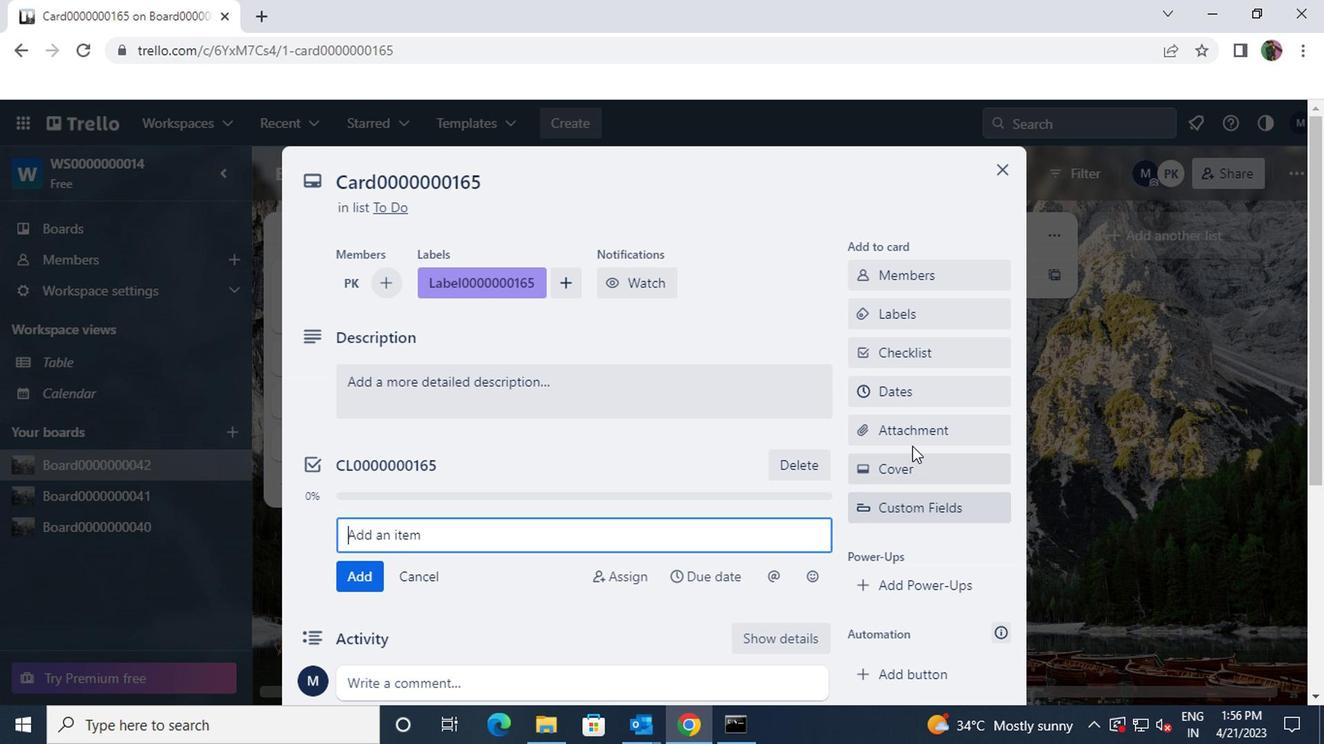 
Action: Mouse pressed left at (902, 393)
Screenshot: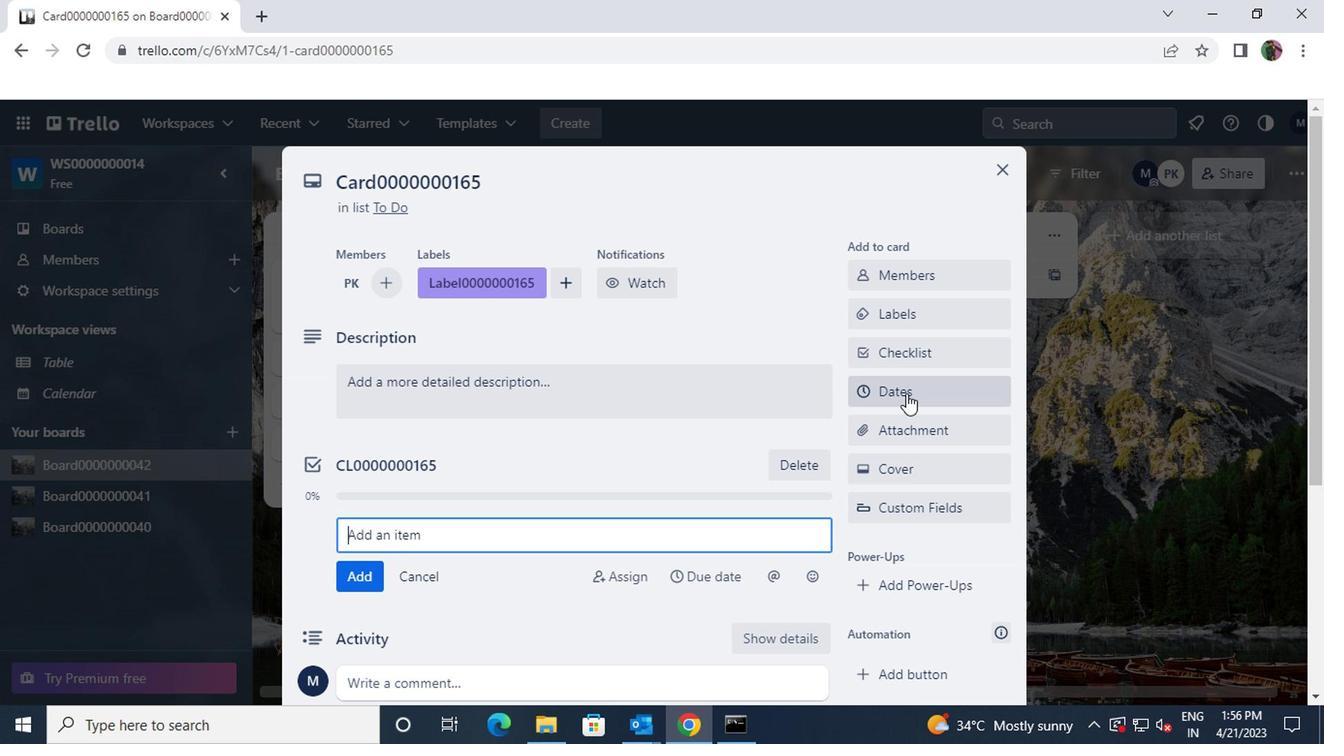 
Action: Mouse moved to (865, 510)
Screenshot: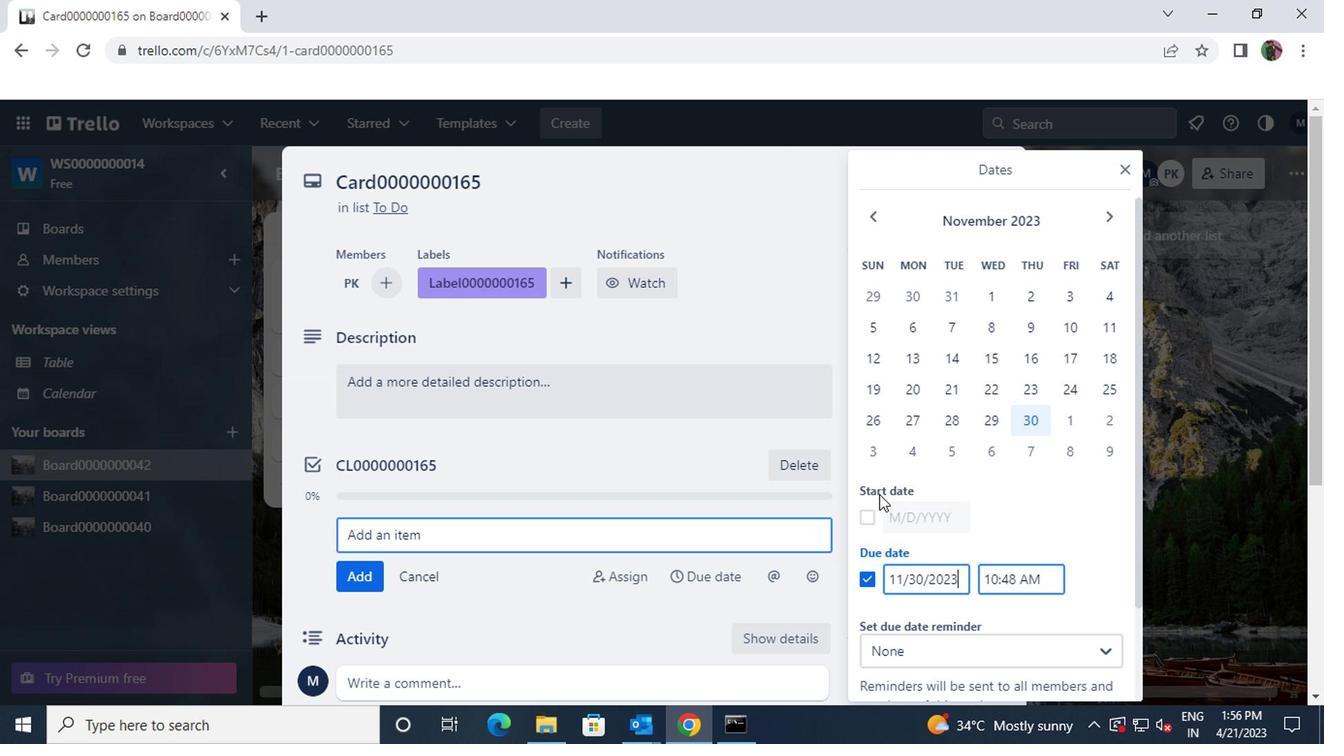 
Action: Mouse pressed left at (865, 510)
Screenshot: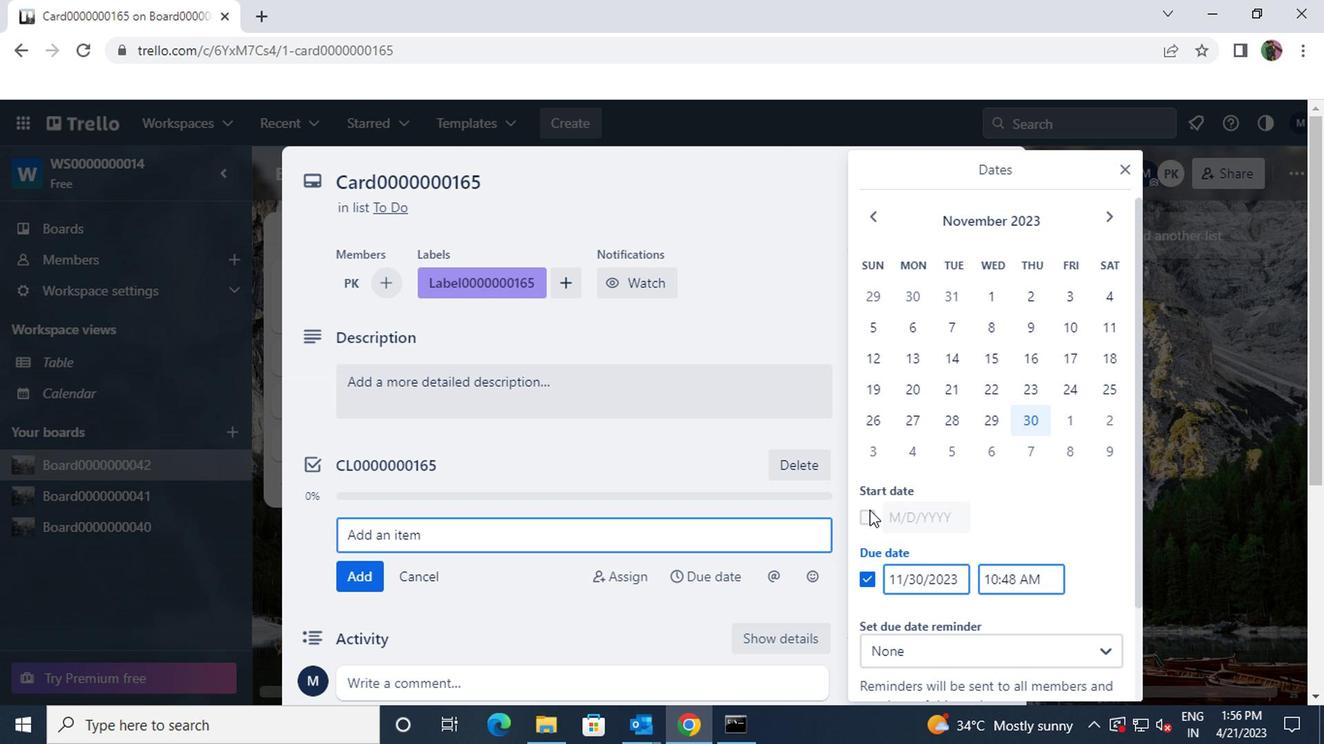 
Action: Mouse moved to (866, 214)
Screenshot: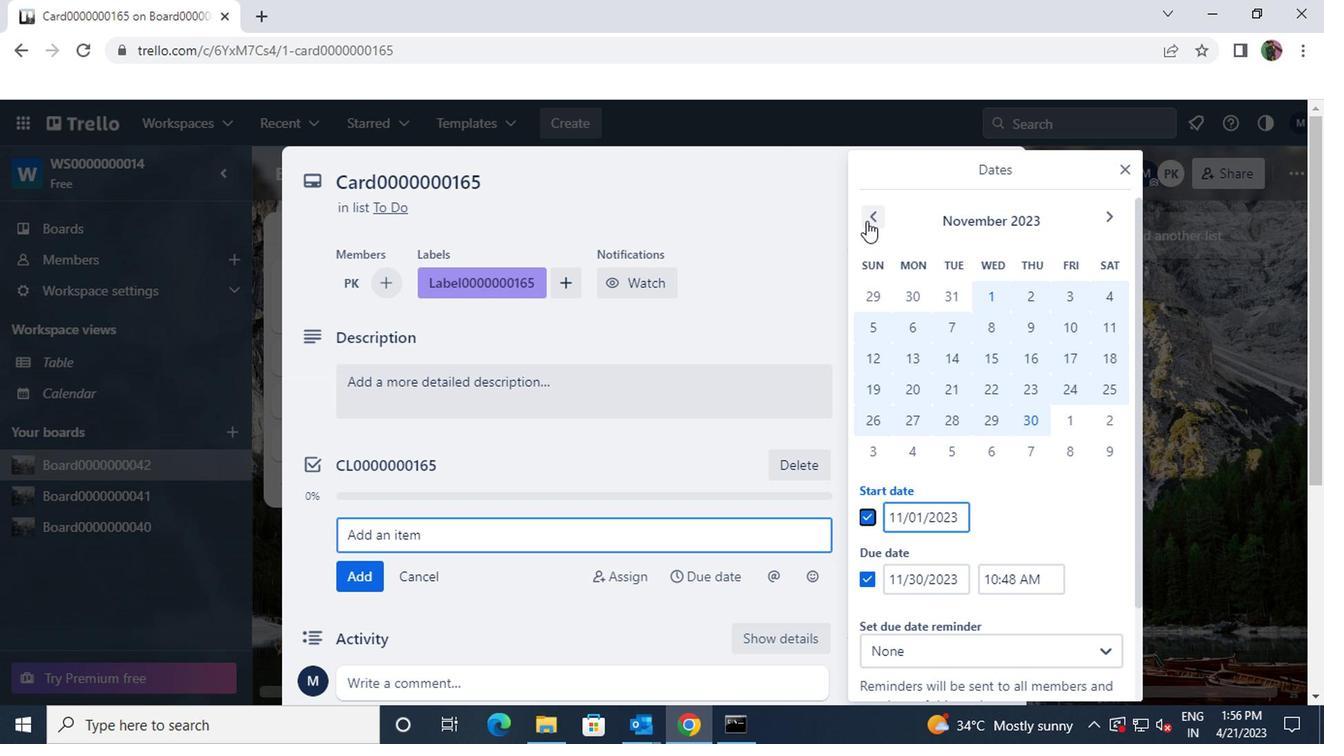 
Action: Mouse pressed left at (866, 214)
Screenshot: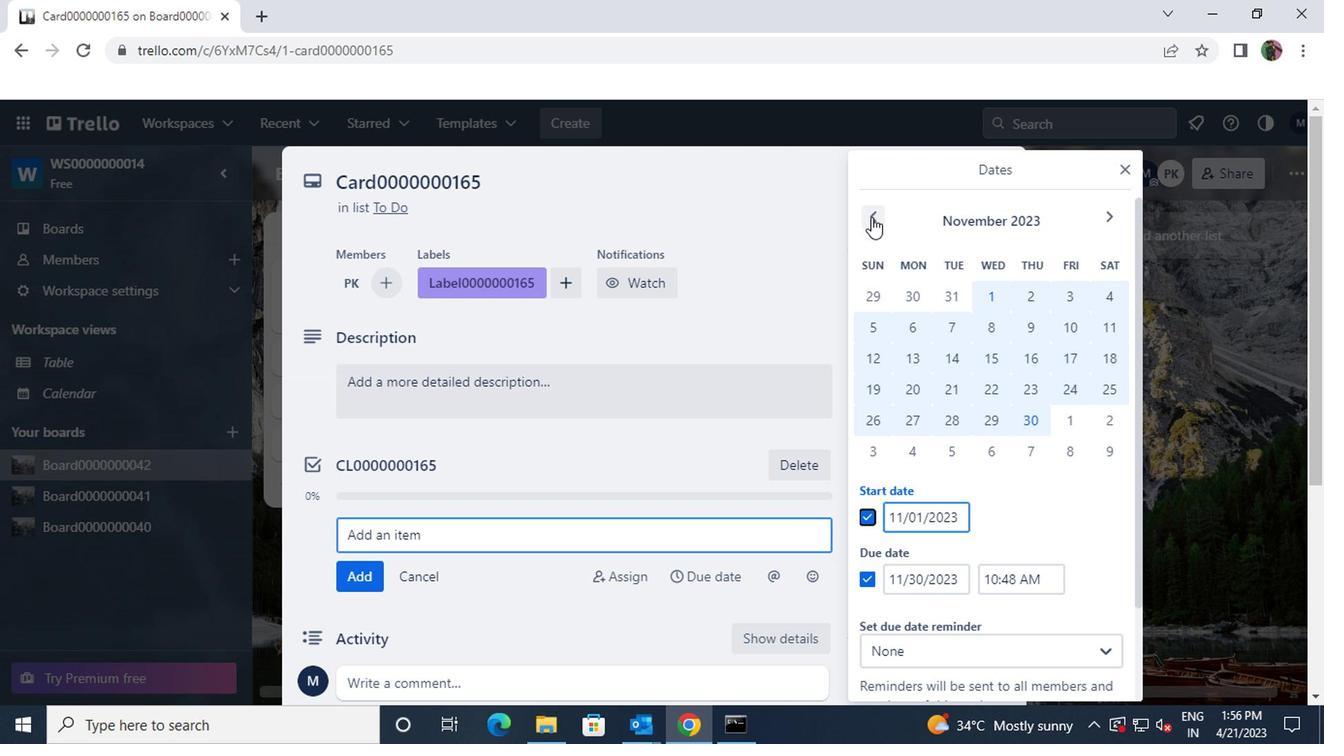 
Action: Mouse pressed left at (866, 214)
Screenshot: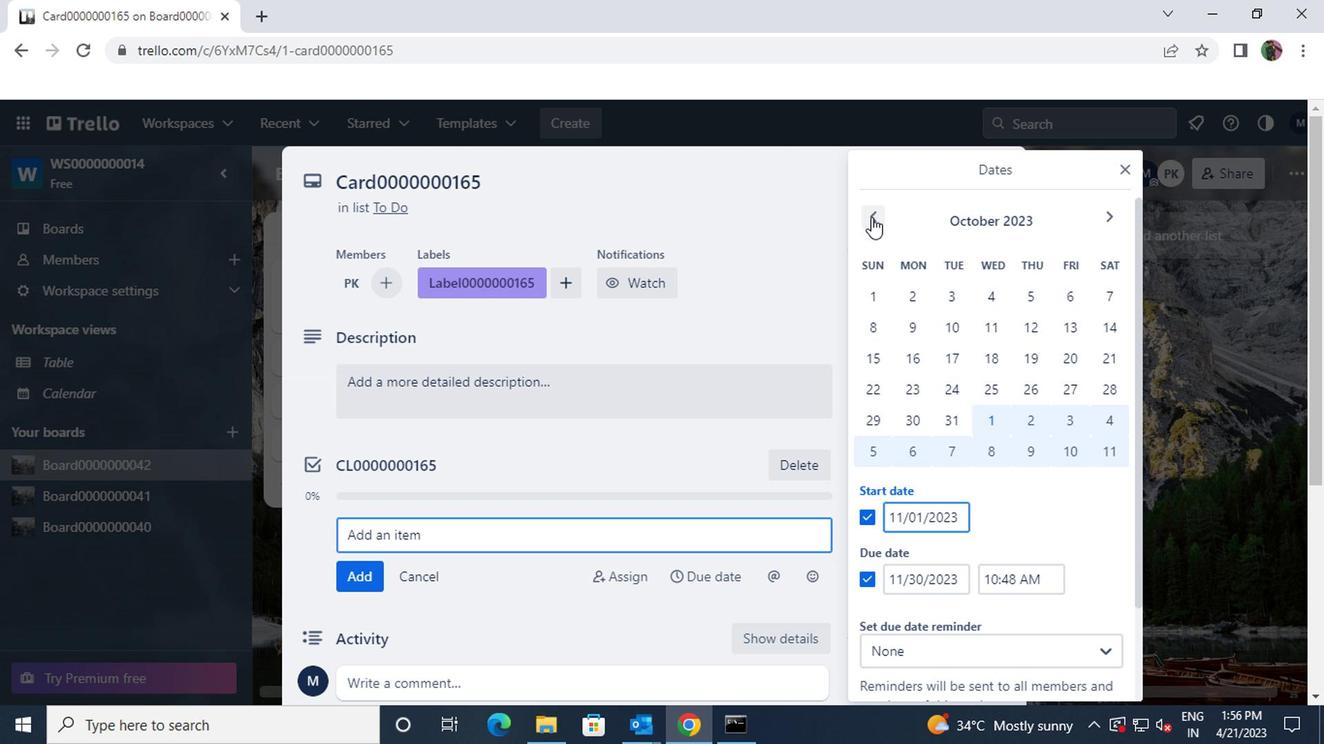
Action: Mouse pressed left at (866, 214)
Screenshot: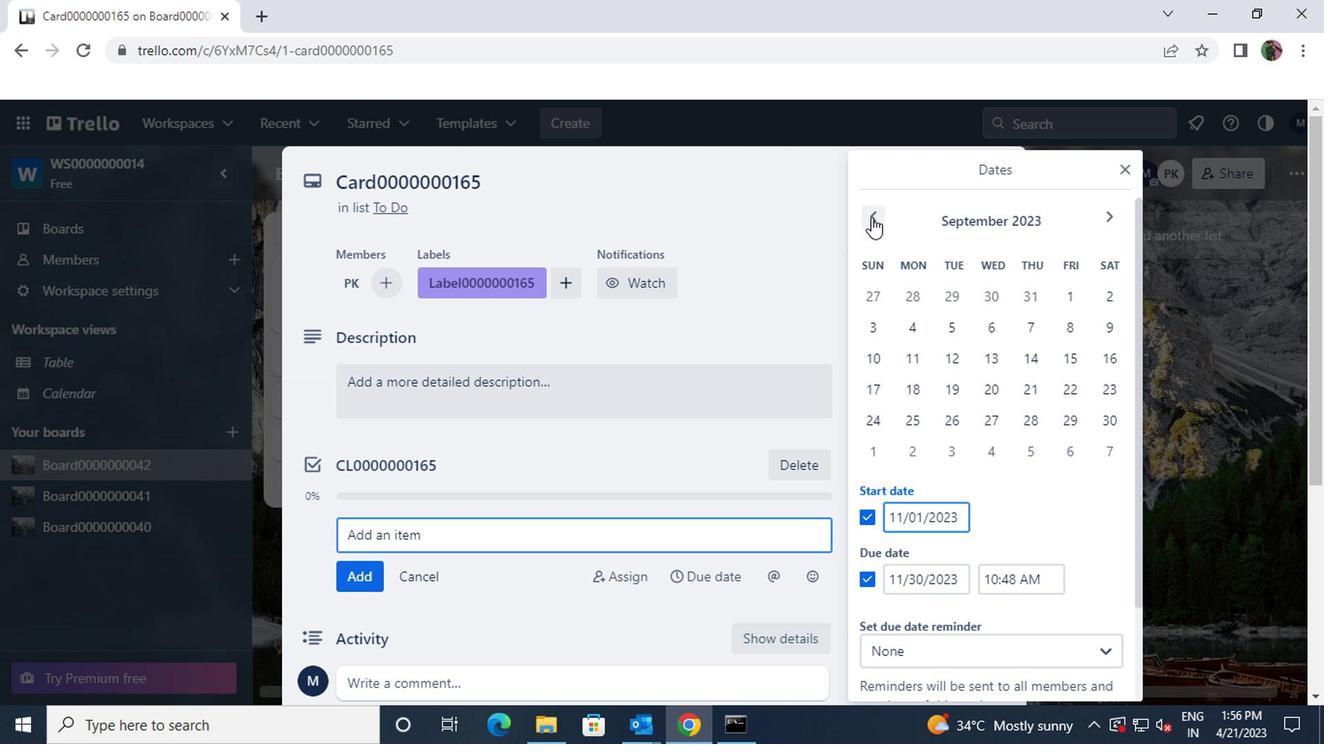 
Action: Mouse moved to (949, 291)
Screenshot: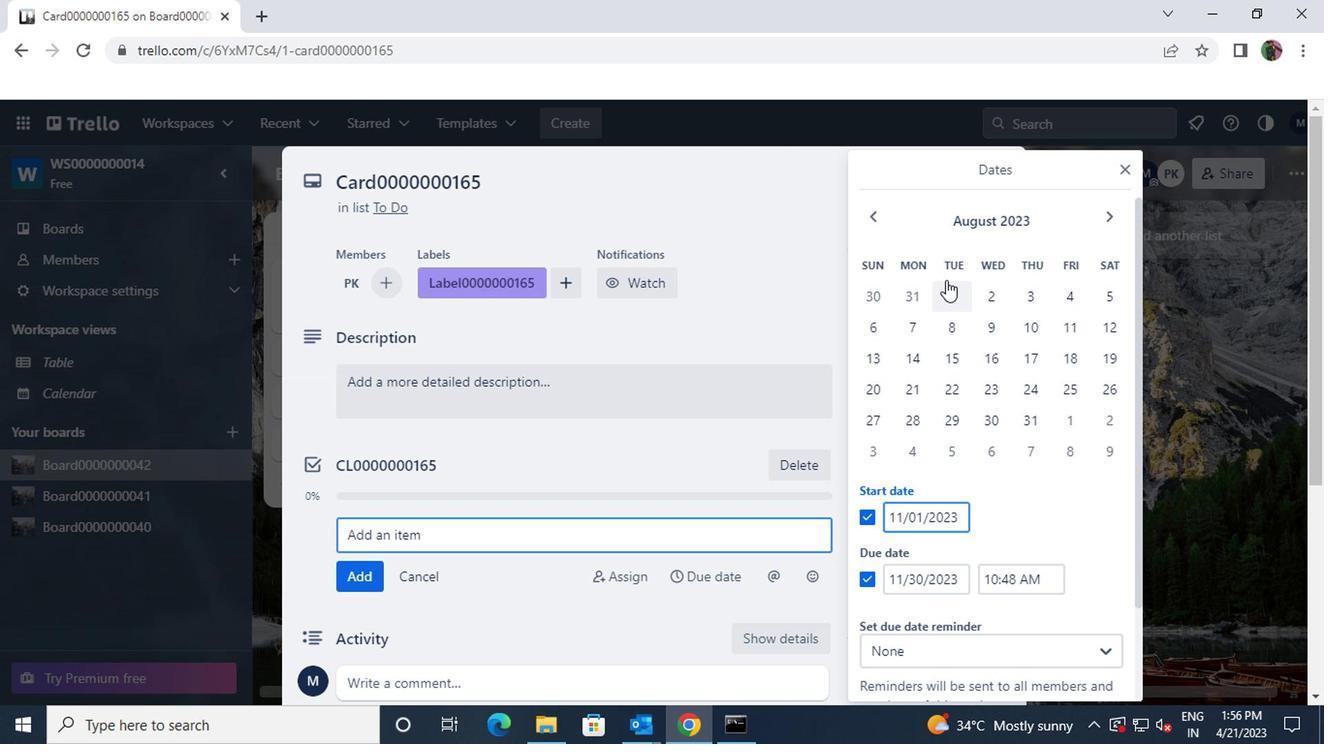 
Action: Mouse pressed left at (949, 291)
Screenshot: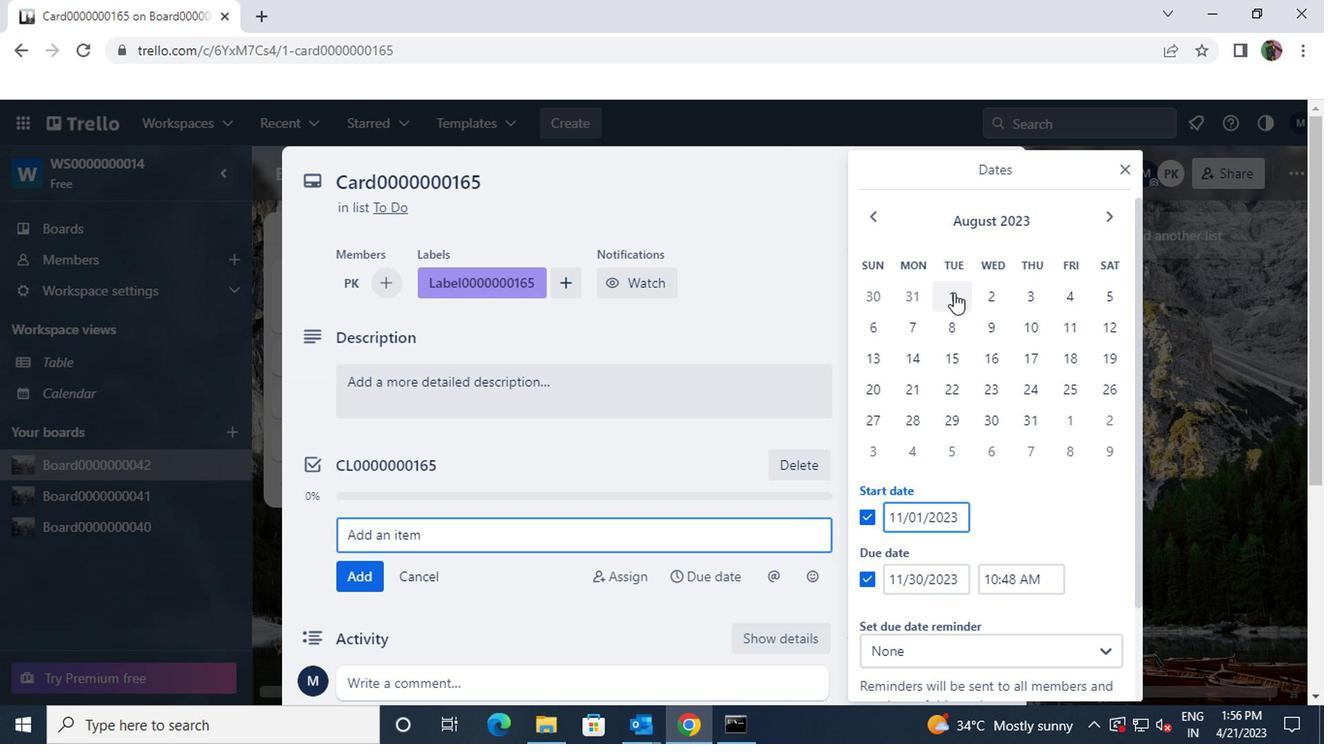 
Action: Mouse moved to (1026, 417)
Screenshot: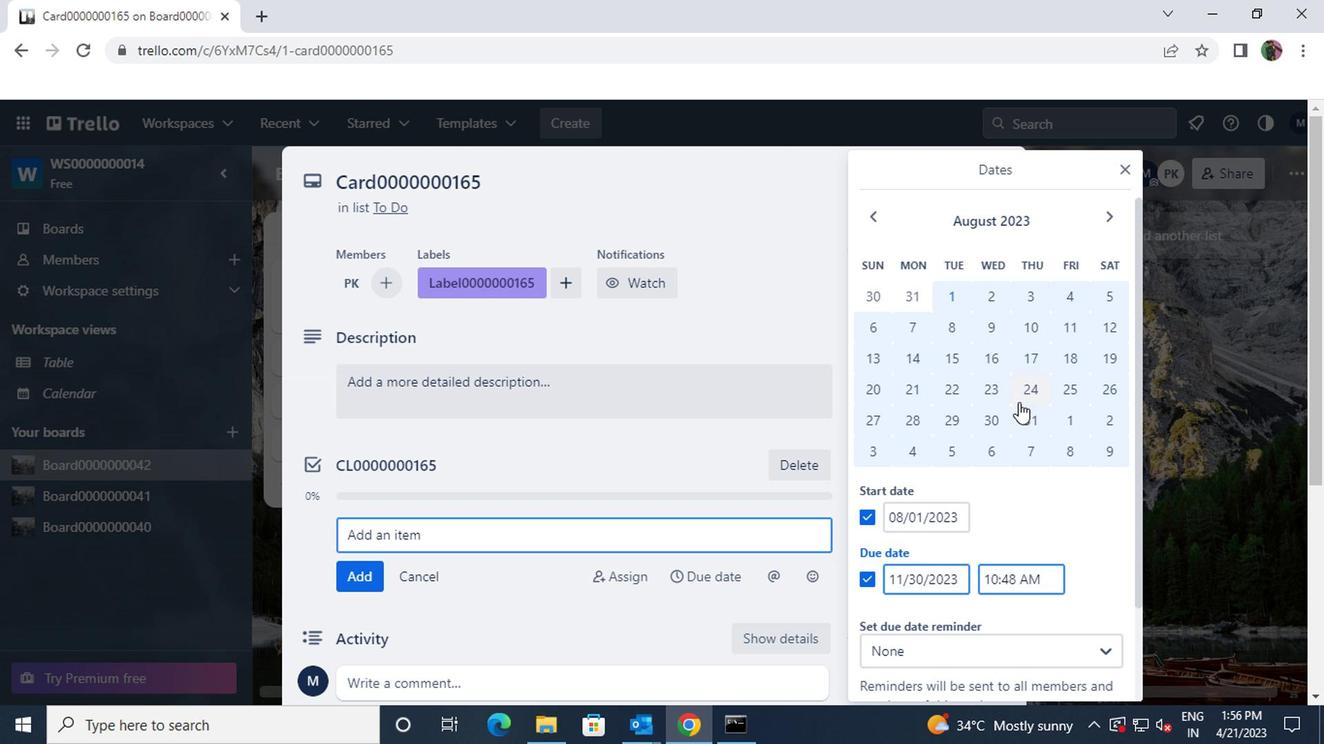
Action: Mouse pressed left at (1026, 417)
Screenshot: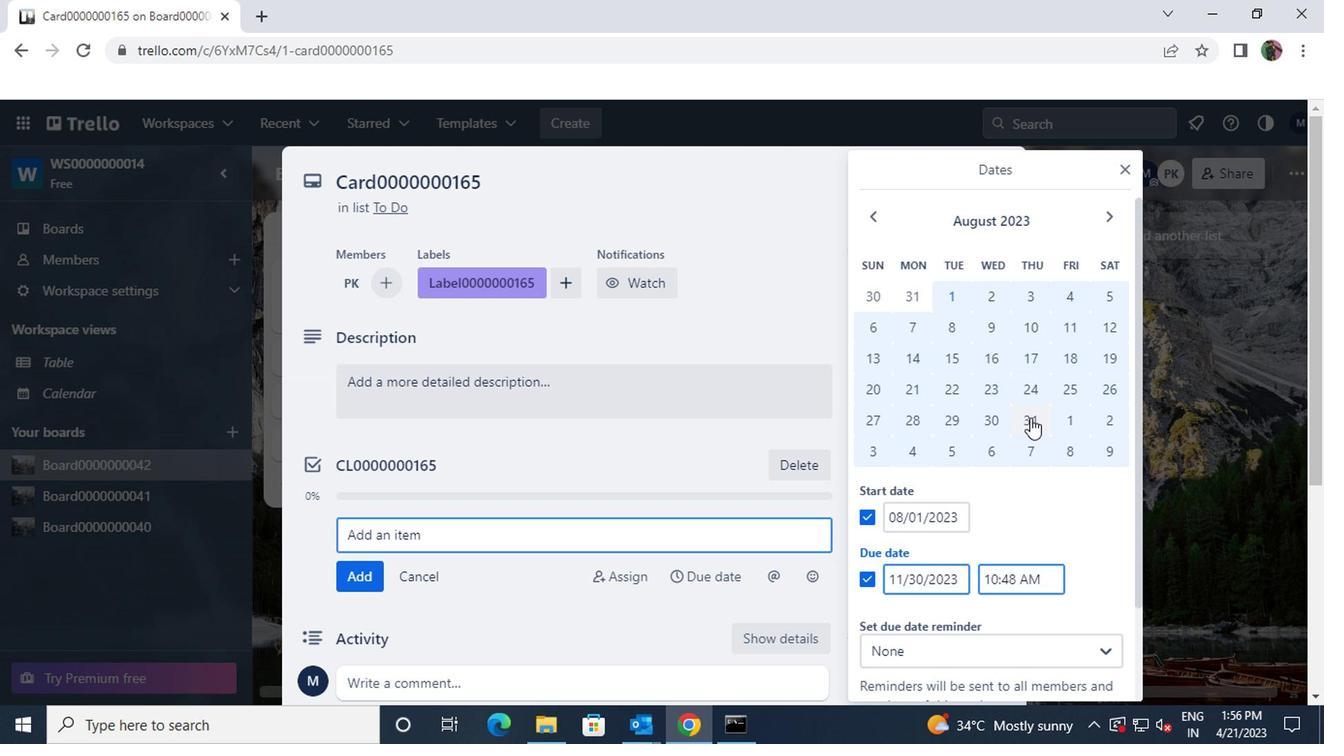 
Action: Mouse moved to (1026, 417)
Screenshot: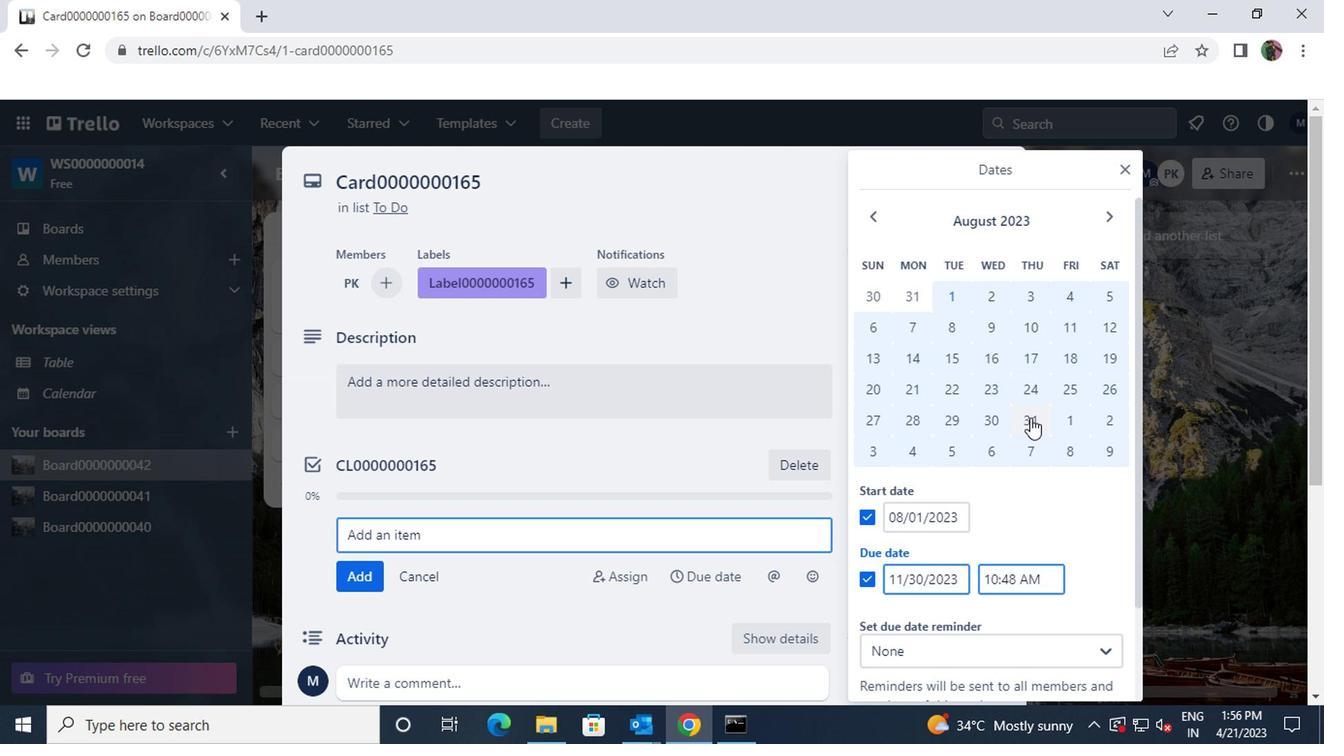 
Action: Mouse scrolled (1026, 416) with delta (0, 0)
Screenshot: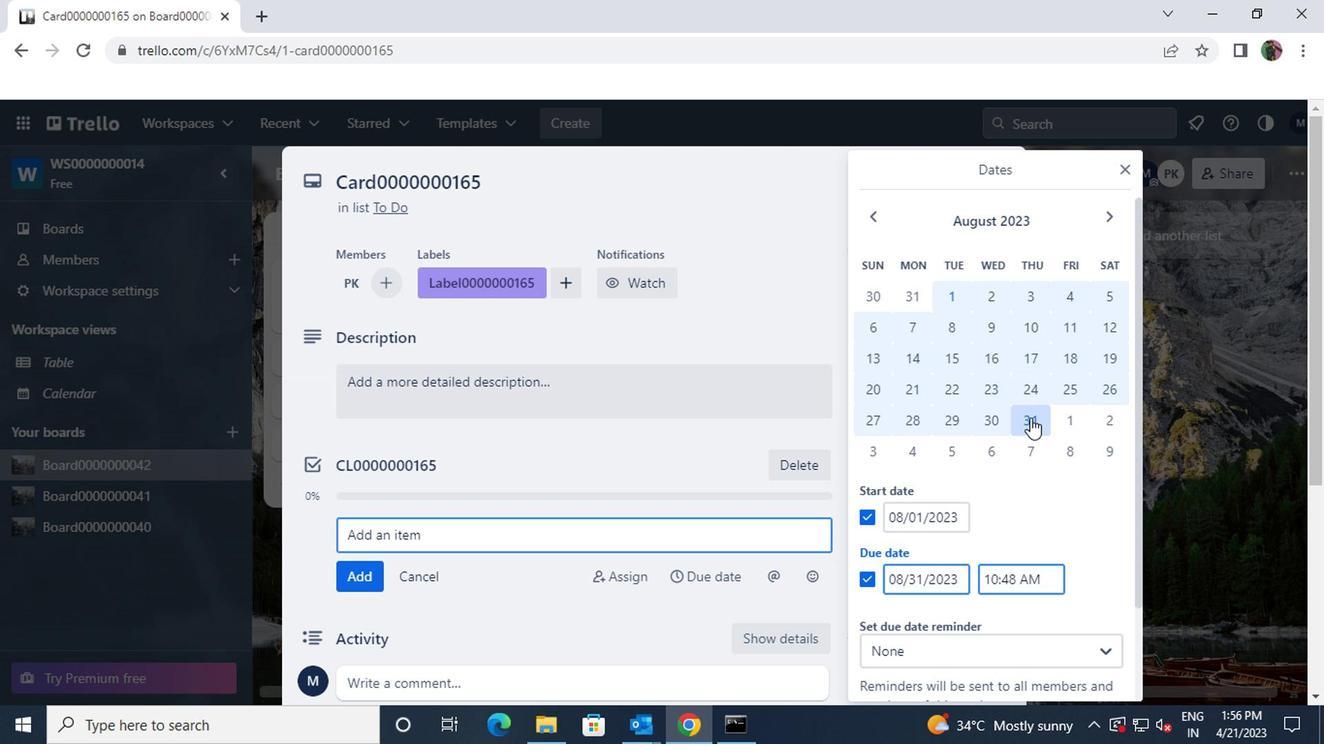 
Action: Mouse scrolled (1026, 416) with delta (0, 0)
Screenshot: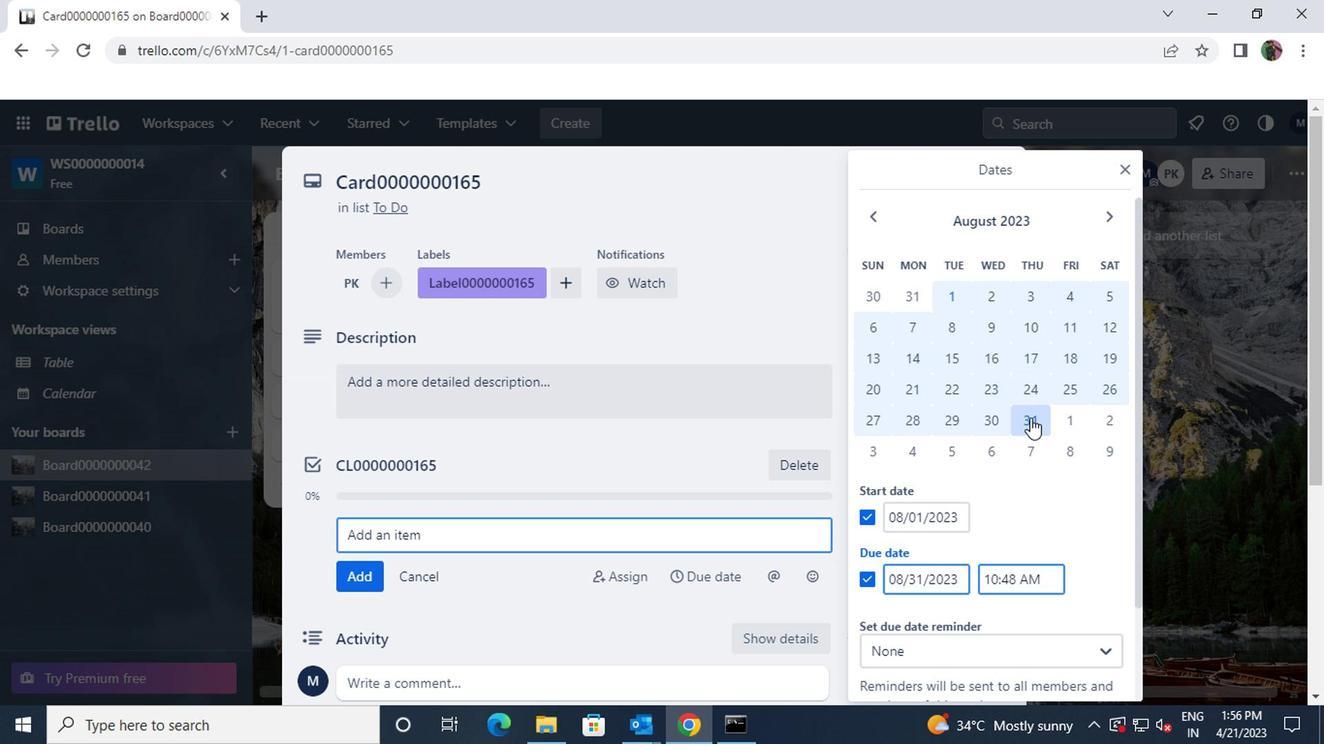 
Action: Mouse moved to (999, 631)
Screenshot: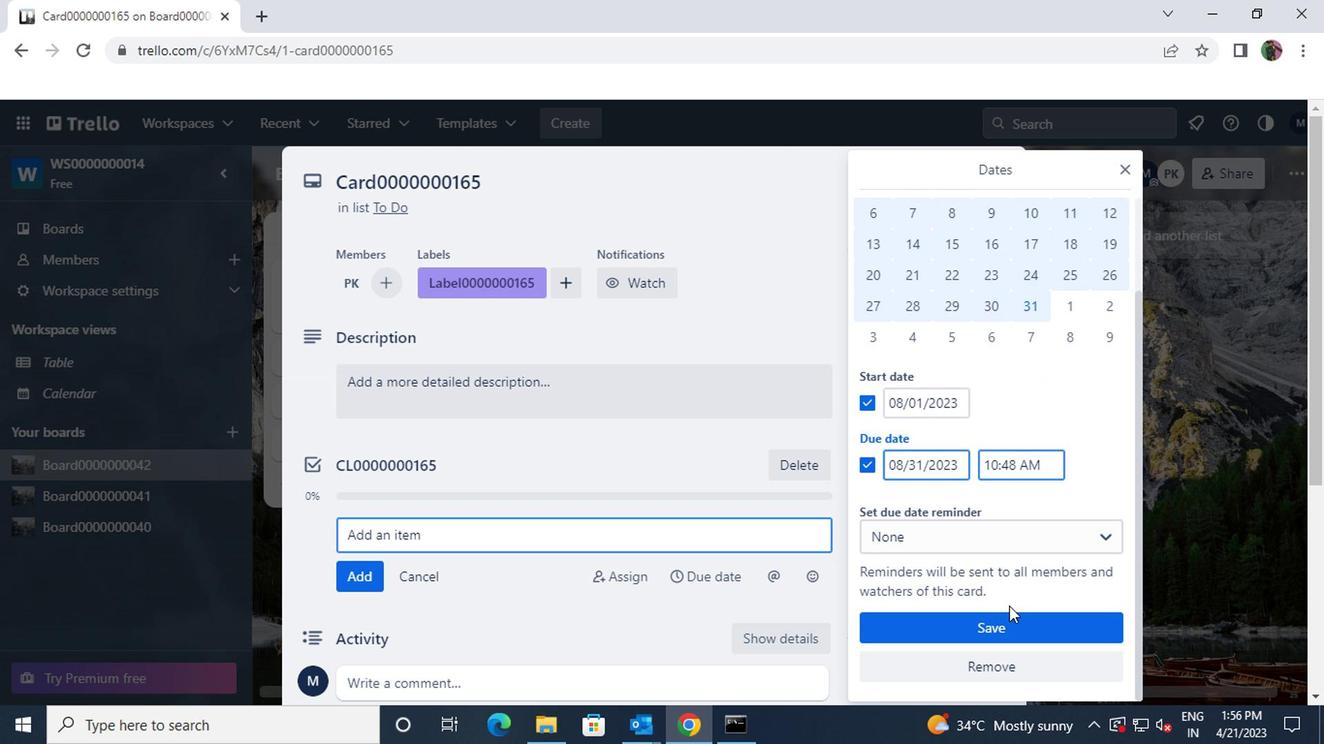 
Action: Mouse pressed left at (999, 631)
Screenshot: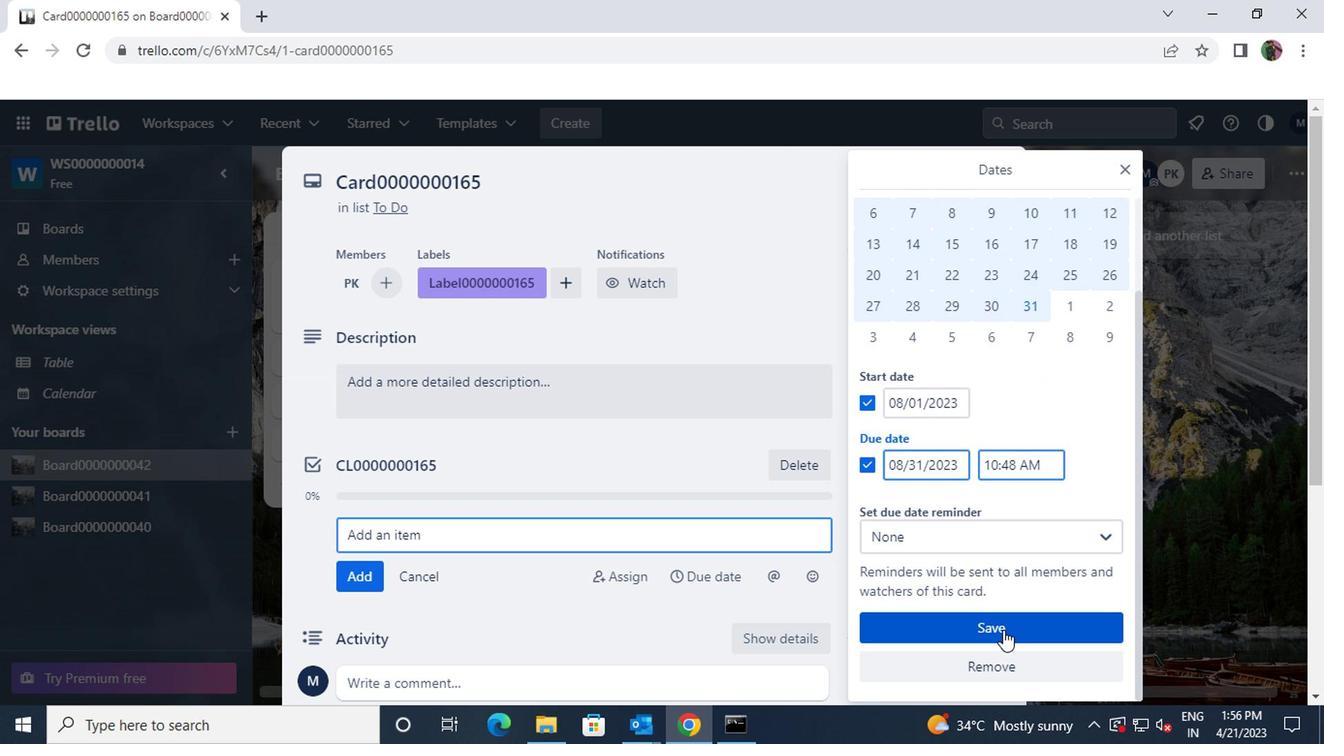 
